 Task: Create a Board called Board0000000001 in Workspace WS0000000001 in Trello with Visibility as Workspace. Create a Board called Board0000000002 in Workspace WS0000000001 in Trello with Visibility as Private. Create a Board called Board0000000003 in Workspace WS0000000001 in Trello with Visibility as Public. Create Card Card0000000001 in Board Board0000000001 in Workspace WS0000000001 in Trello. Create Card Card0000000002 in Board Board0000000001 in Workspace WS0000000001 in Trello
Action: Mouse moved to (518, 115)
Screenshot: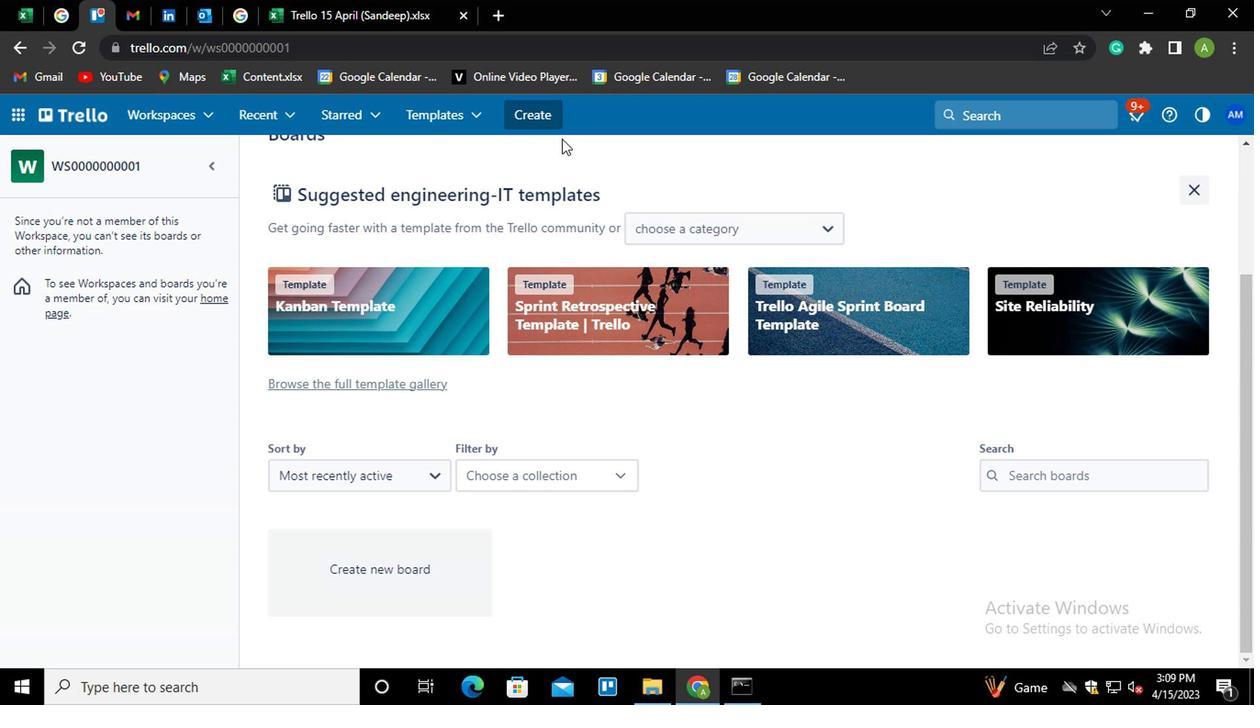 
Action: Mouse pressed left at (518, 115)
Screenshot: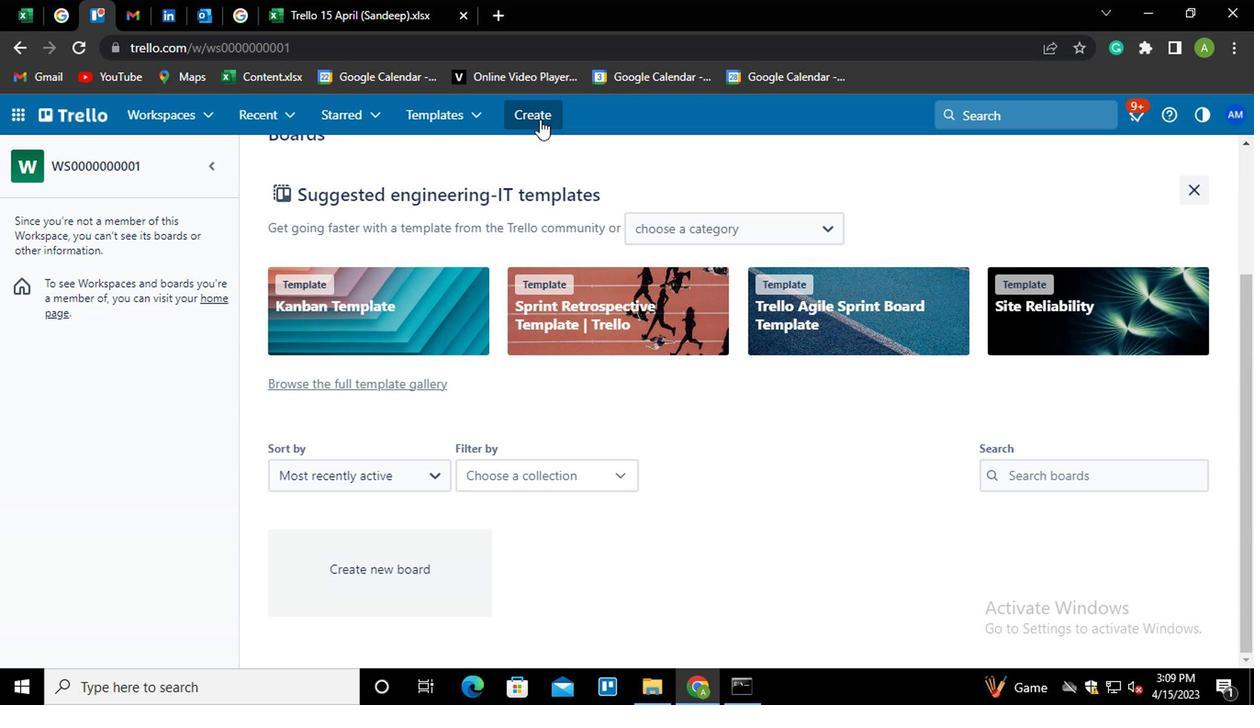 
Action: Mouse moved to (553, 180)
Screenshot: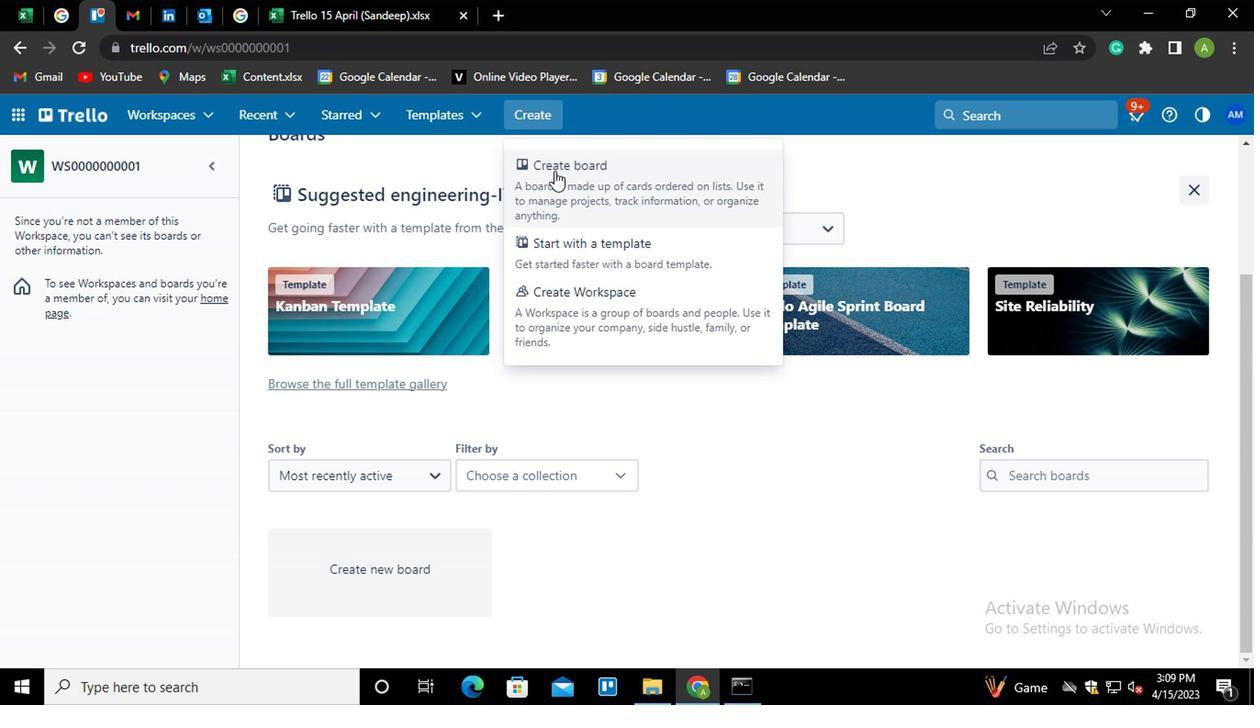 
Action: Mouse pressed left at (553, 180)
Screenshot: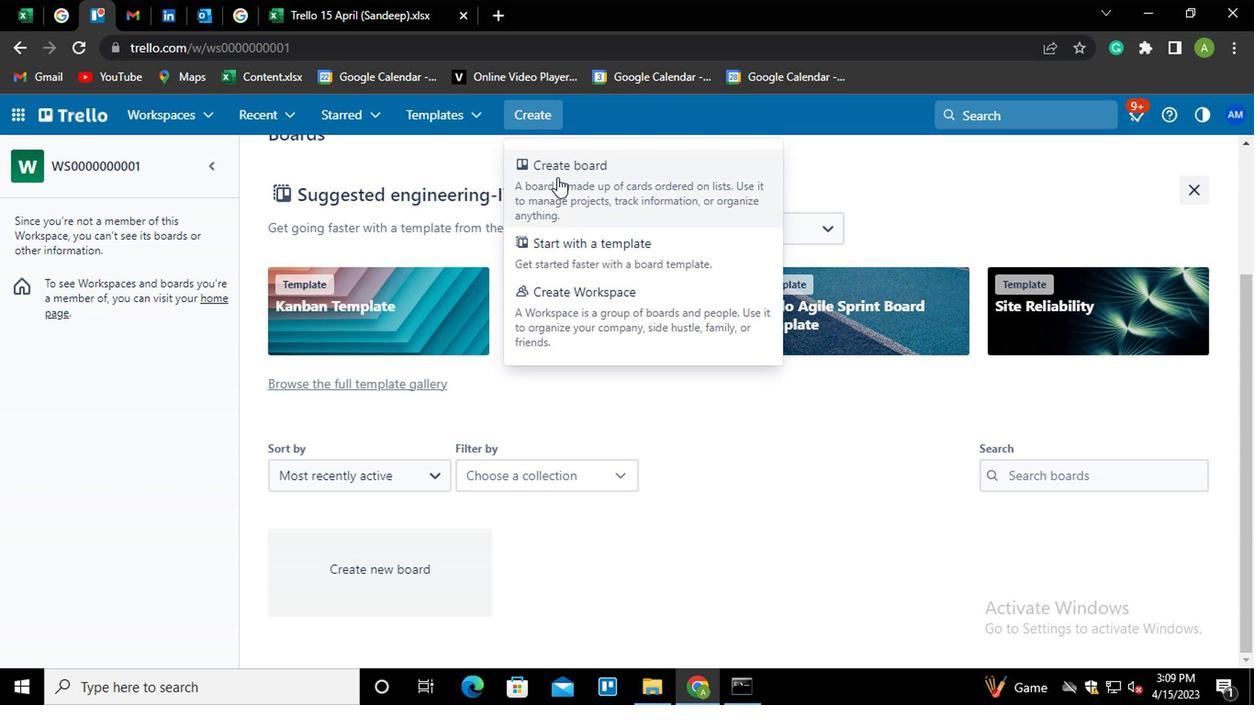 
Action: Key pressed <Key.shift>BOARD0000000001
Screenshot: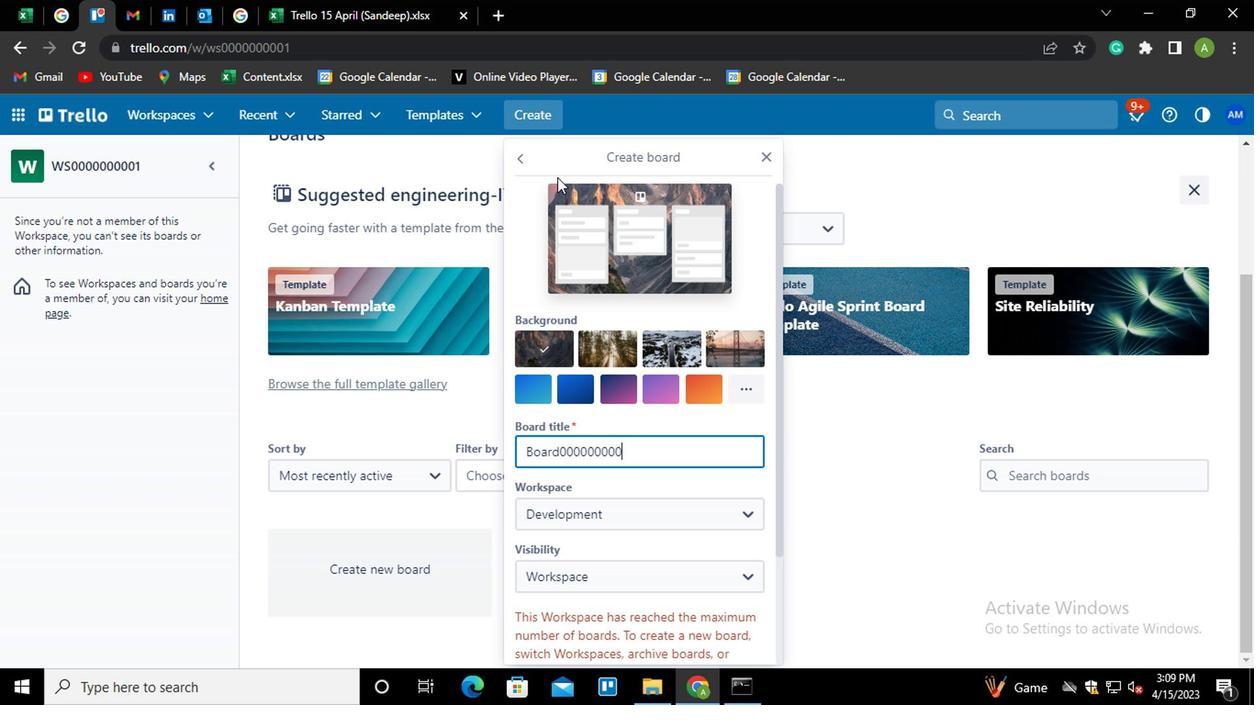 
Action: Mouse moved to (575, 512)
Screenshot: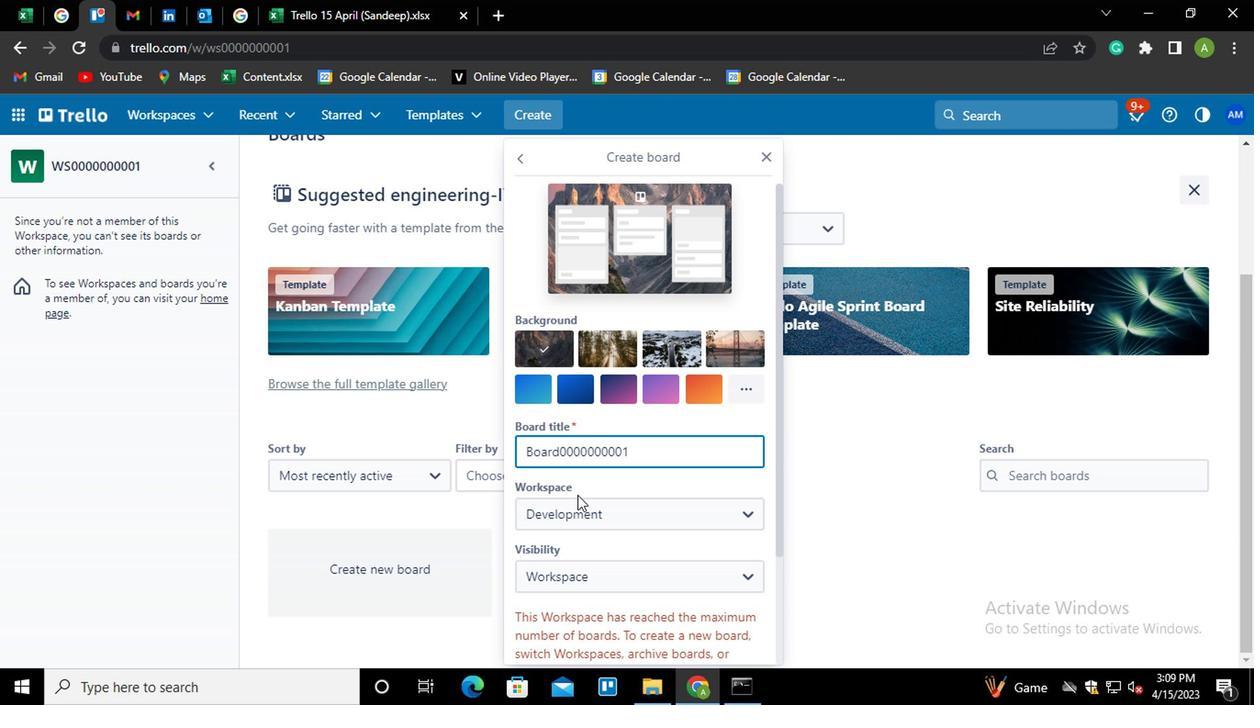 
Action: Mouse pressed left at (575, 512)
Screenshot: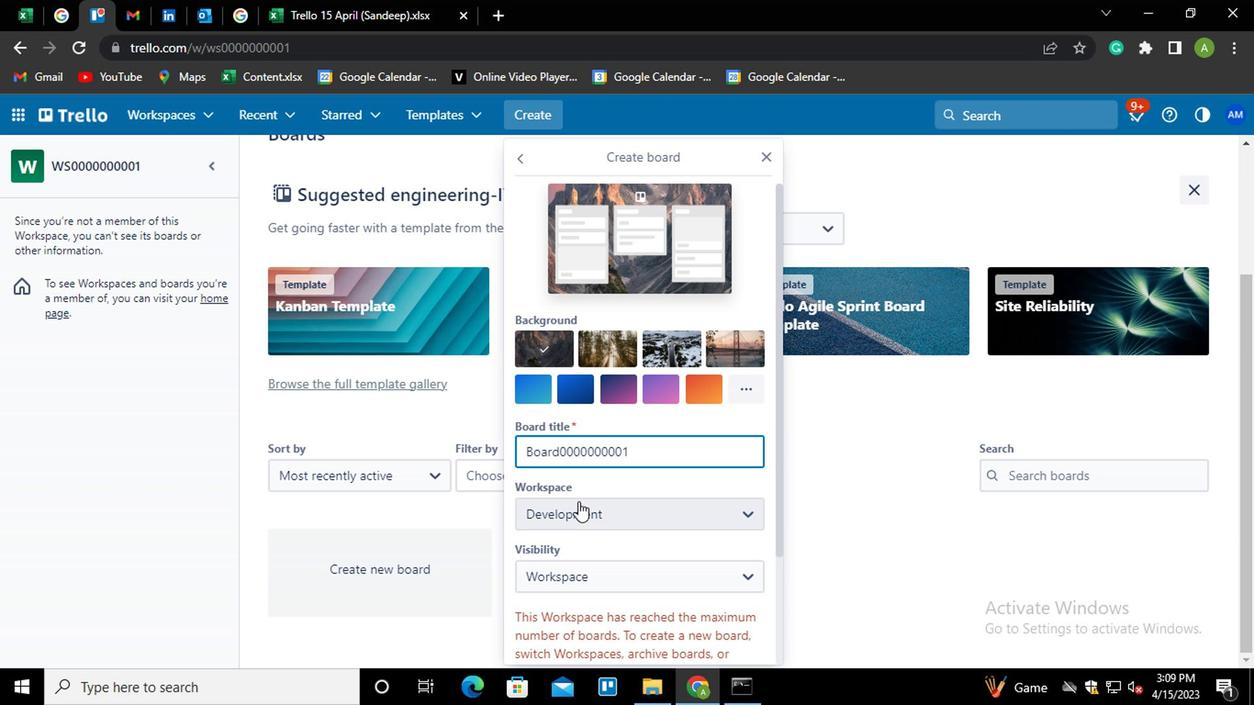 
Action: Mouse moved to (599, 592)
Screenshot: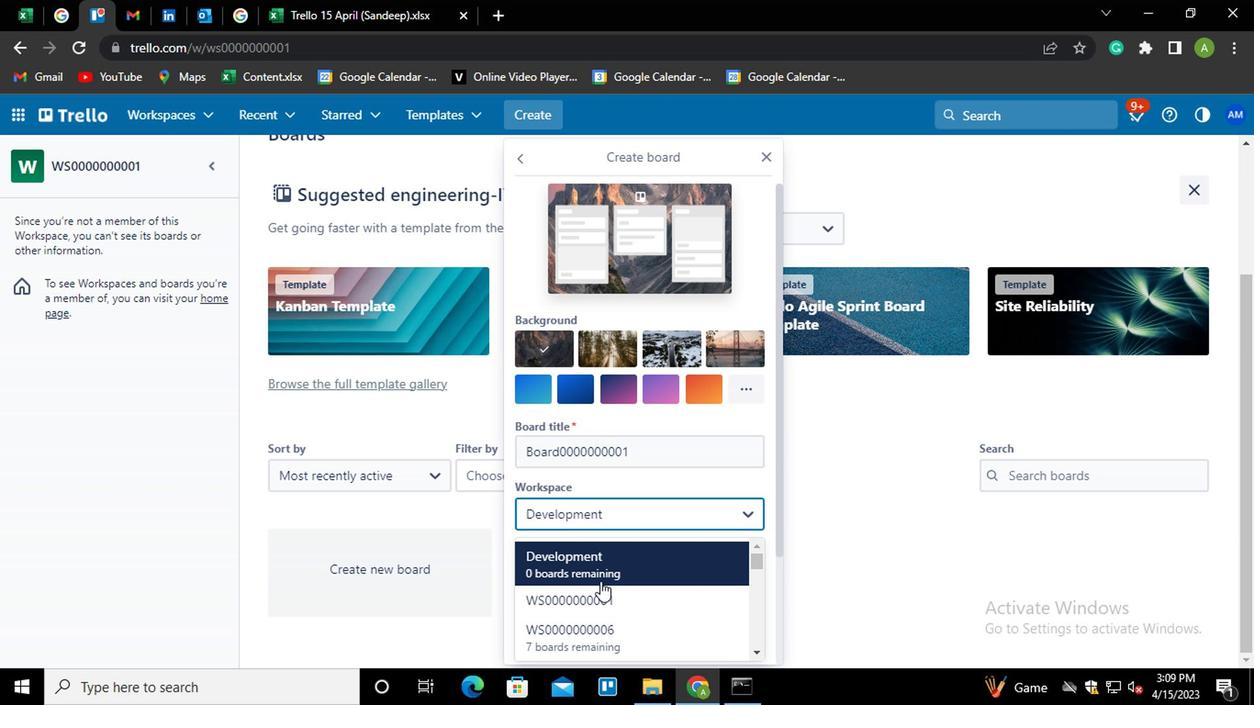 
Action: Mouse scrolled (599, 590) with delta (0, -1)
Screenshot: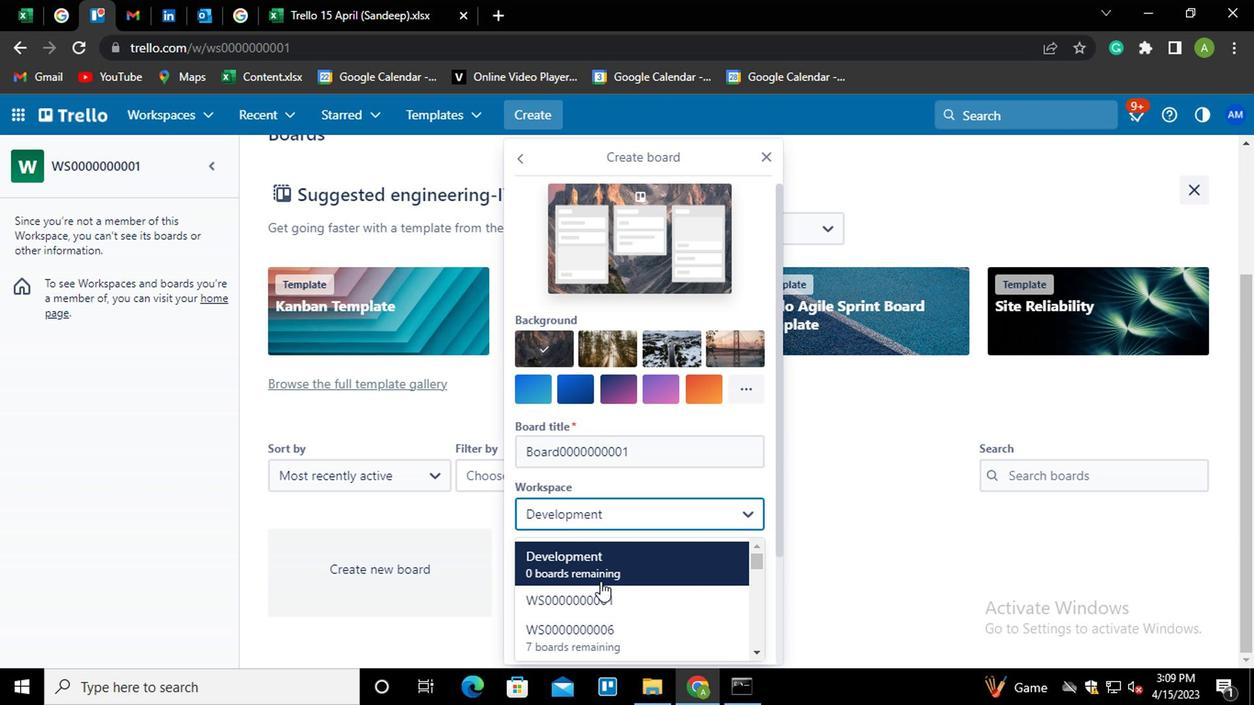 
Action: Mouse moved to (604, 558)
Screenshot: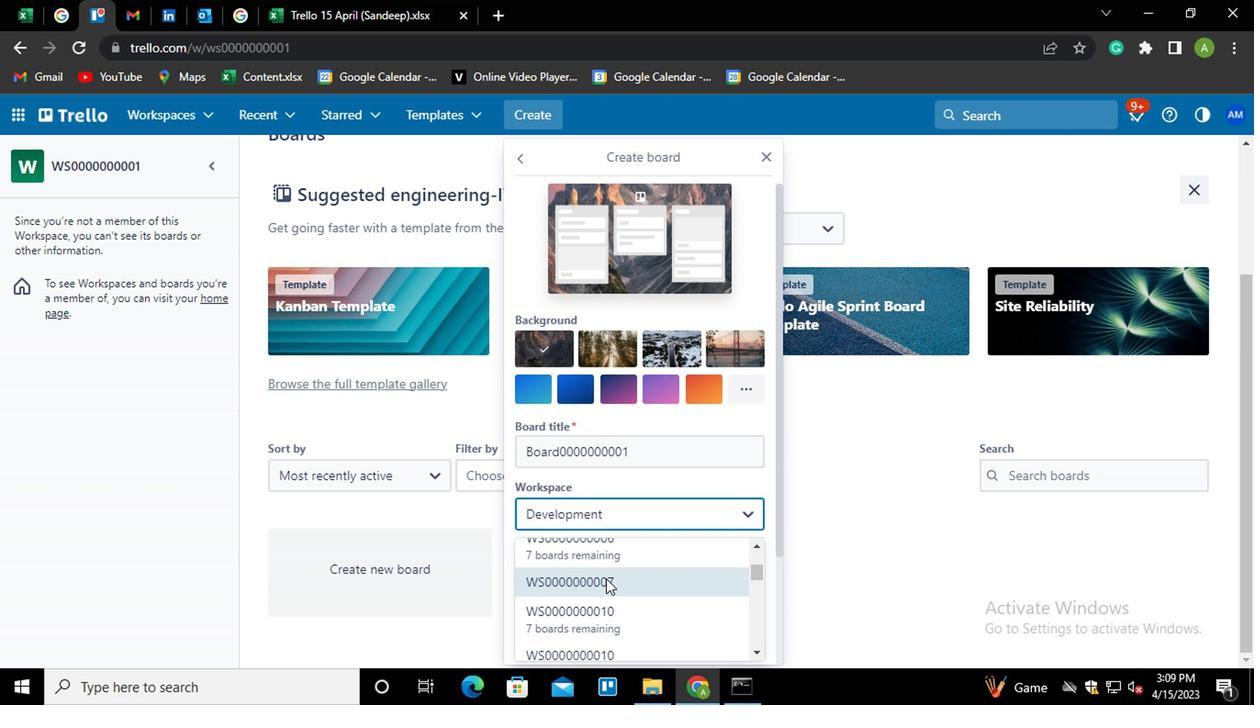 
Action: Mouse scrolled (604, 560) with delta (0, 1)
Screenshot: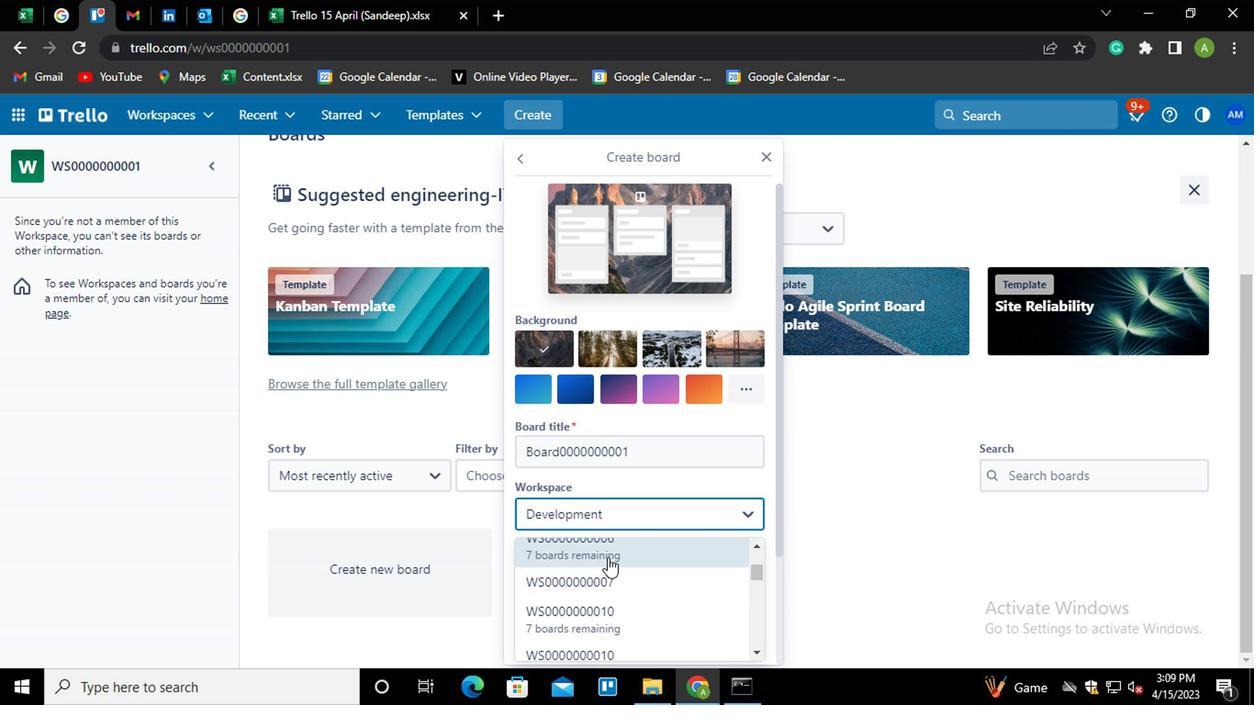 
Action: Mouse moved to (605, 597)
Screenshot: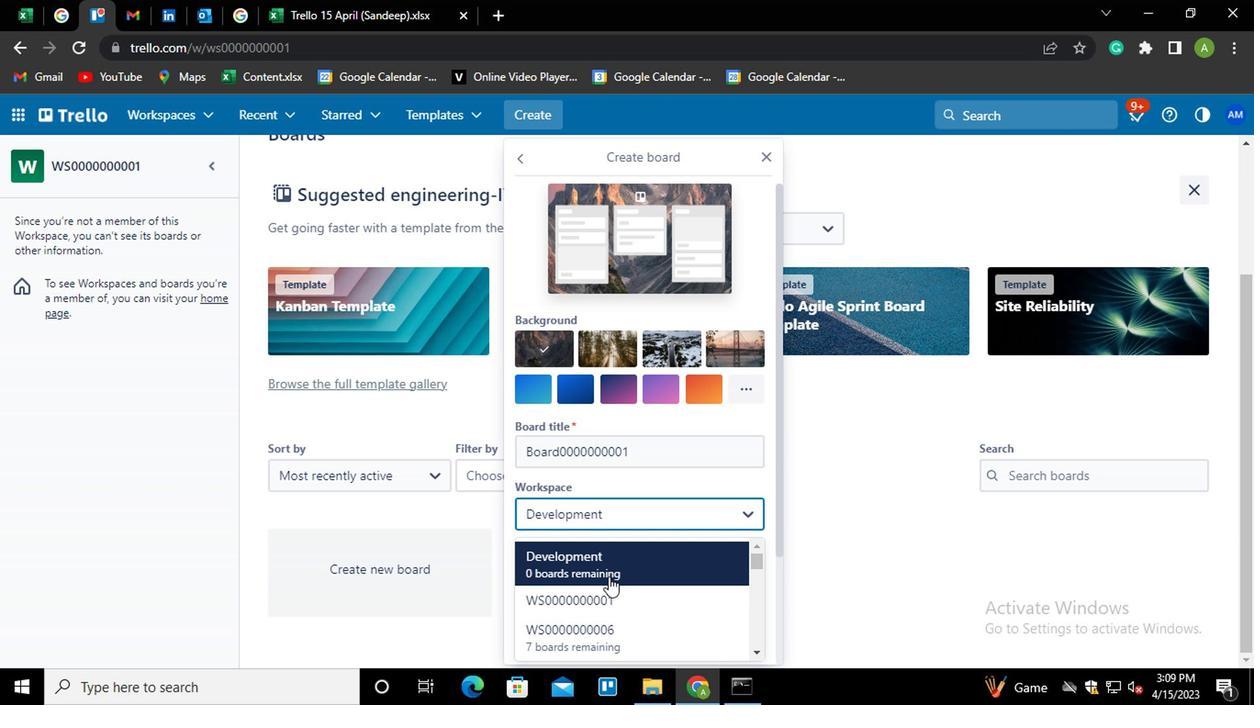 
Action: Mouse pressed left at (605, 597)
Screenshot: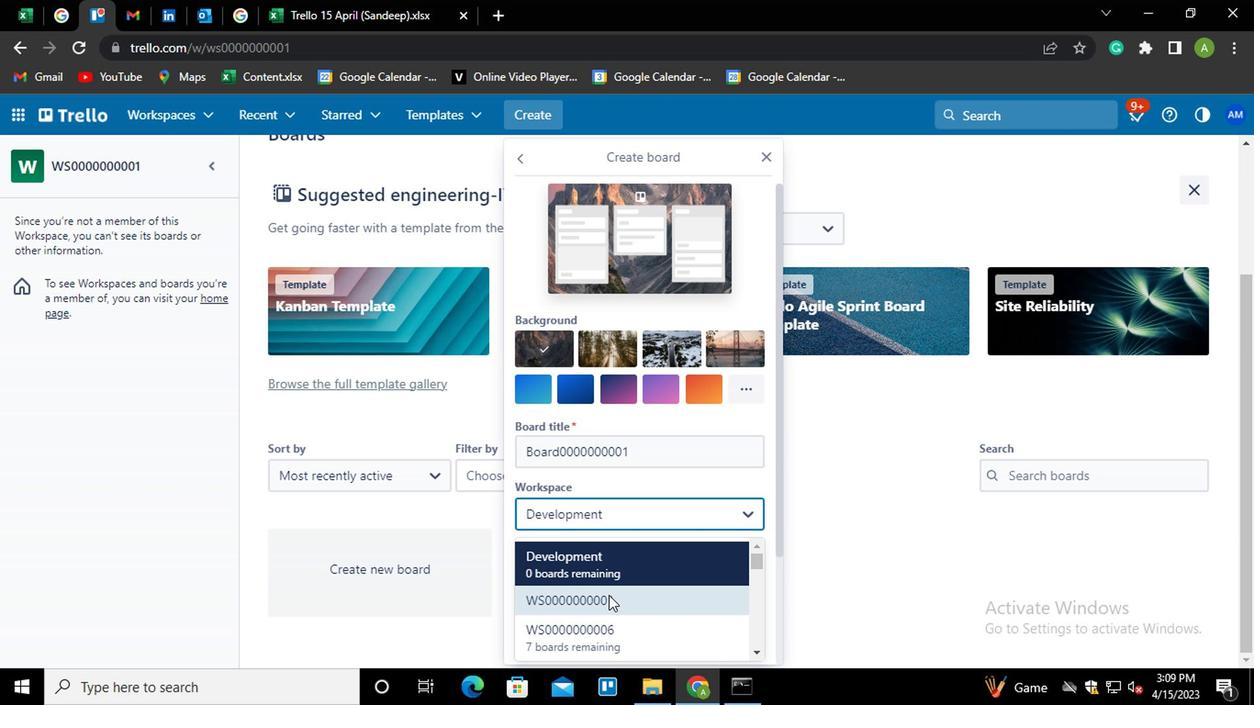 
Action: Mouse moved to (607, 621)
Screenshot: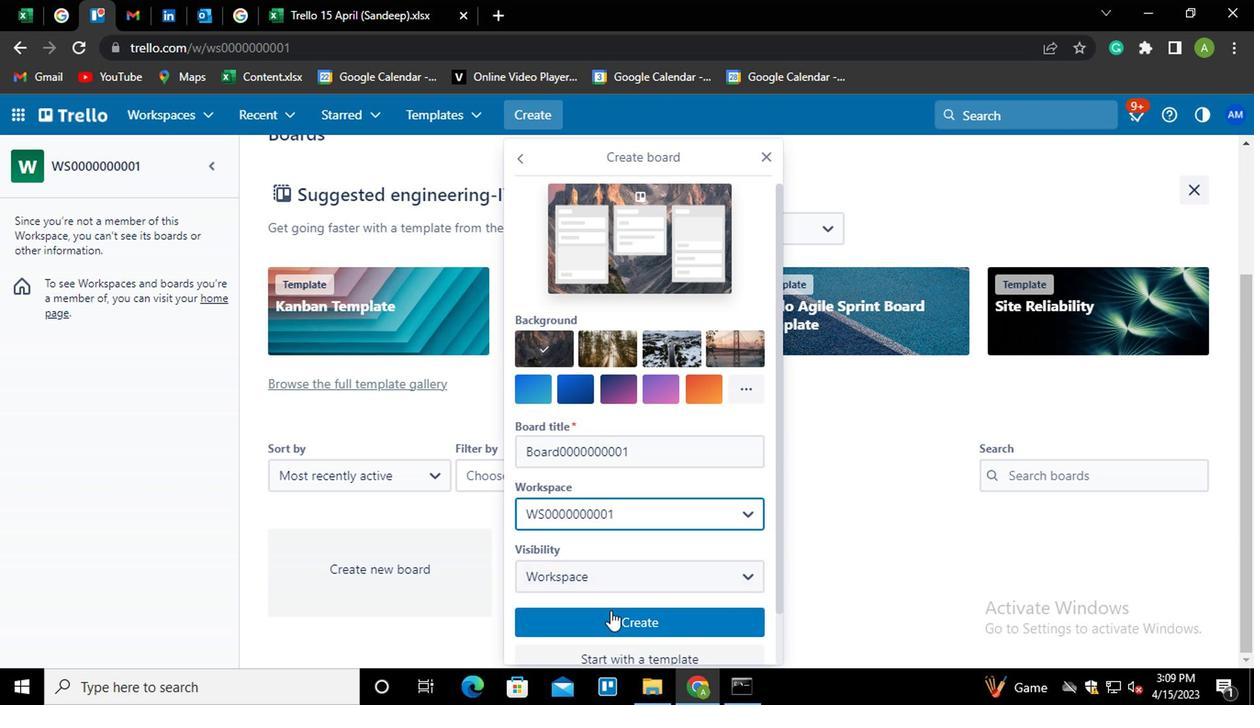 
Action: Mouse pressed left at (607, 621)
Screenshot: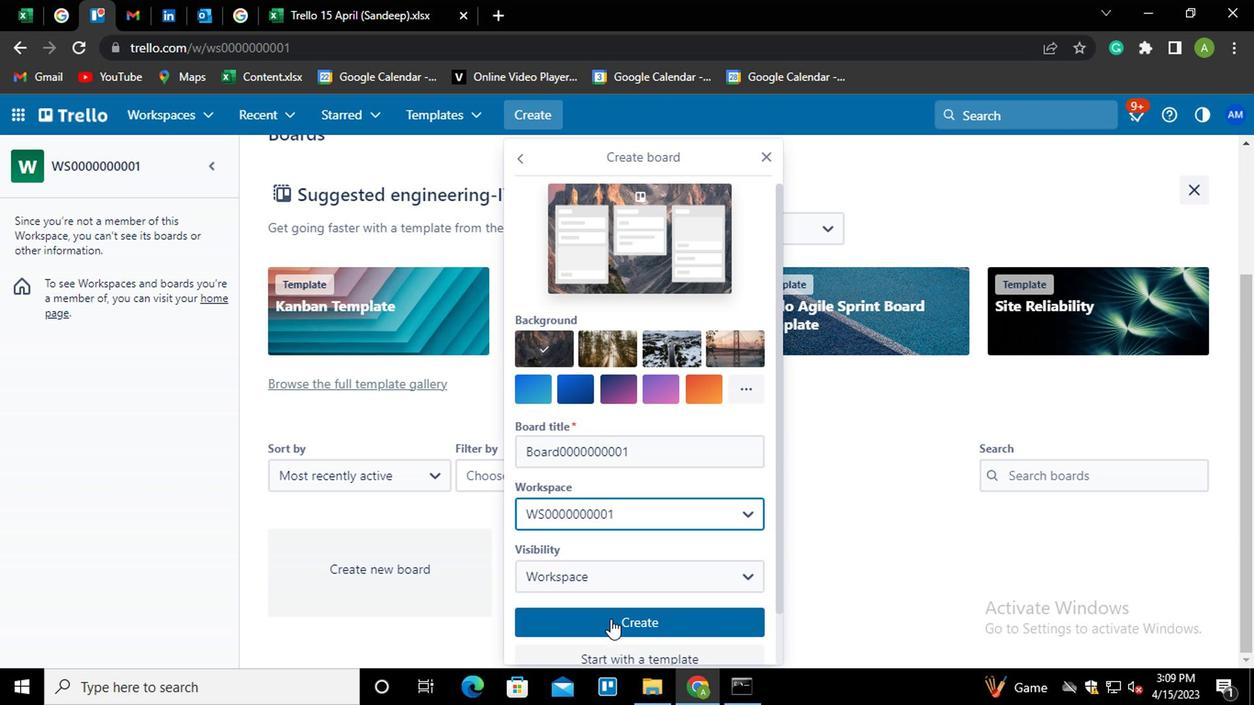 
Action: Mouse moved to (525, 111)
Screenshot: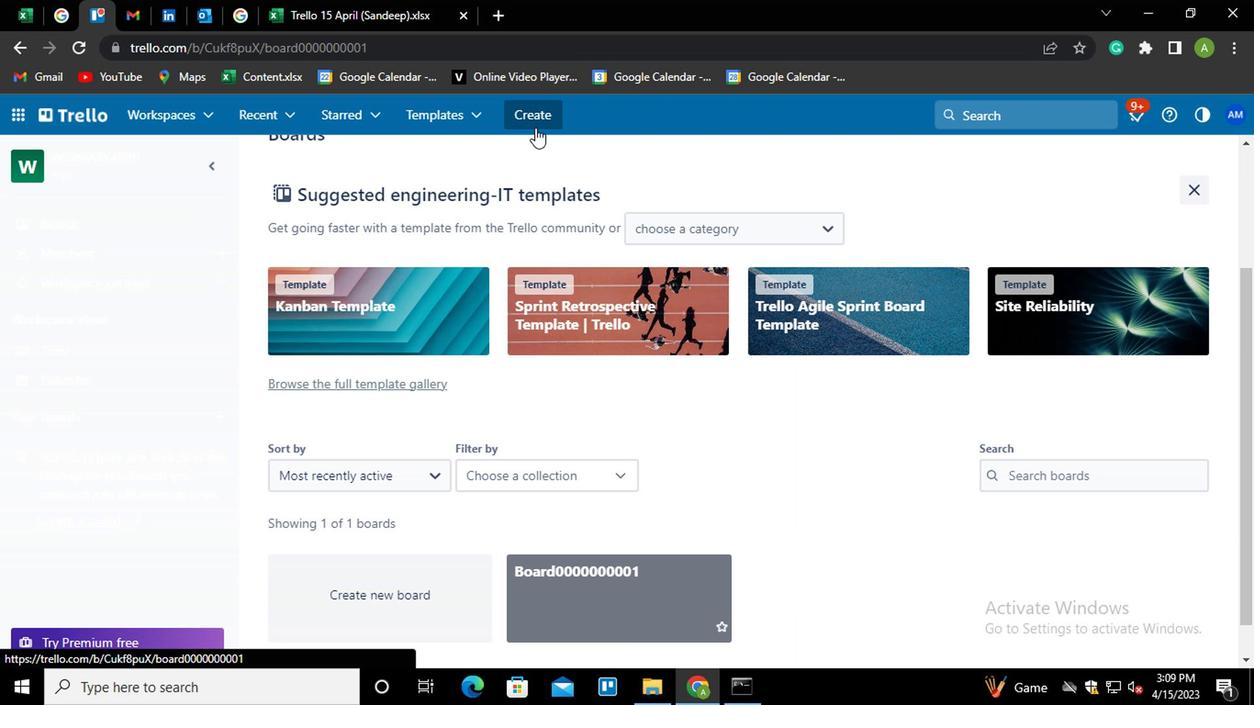 
Action: Mouse pressed left at (525, 111)
Screenshot: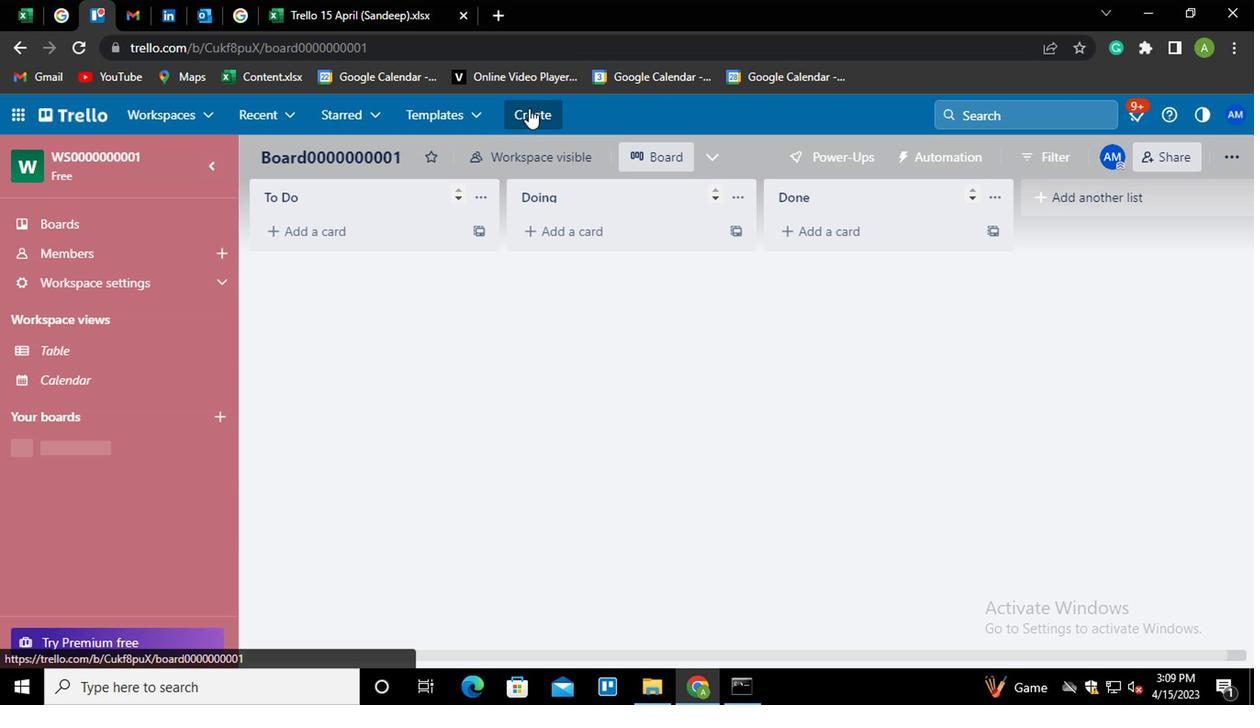 
Action: Mouse moved to (553, 186)
Screenshot: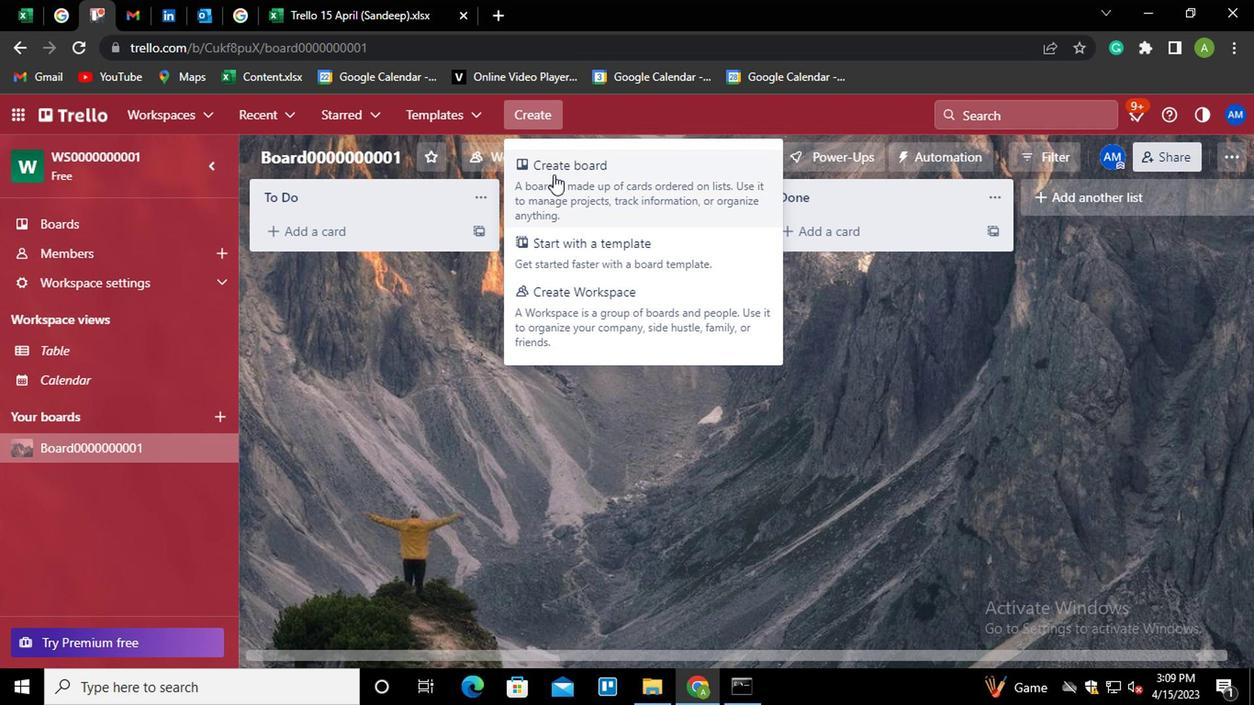 
Action: Mouse pressed left at (553, 186)
Screenshot: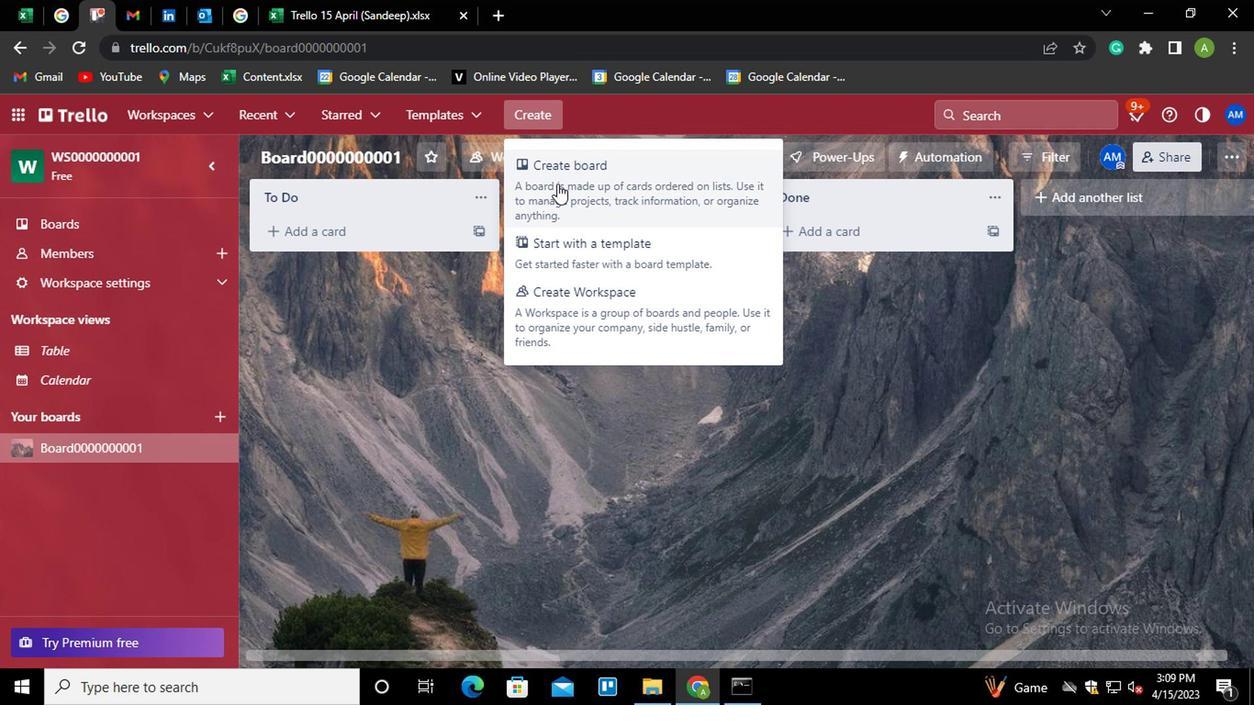 
Action: Mouse moved to (593, 450)
Screenshot: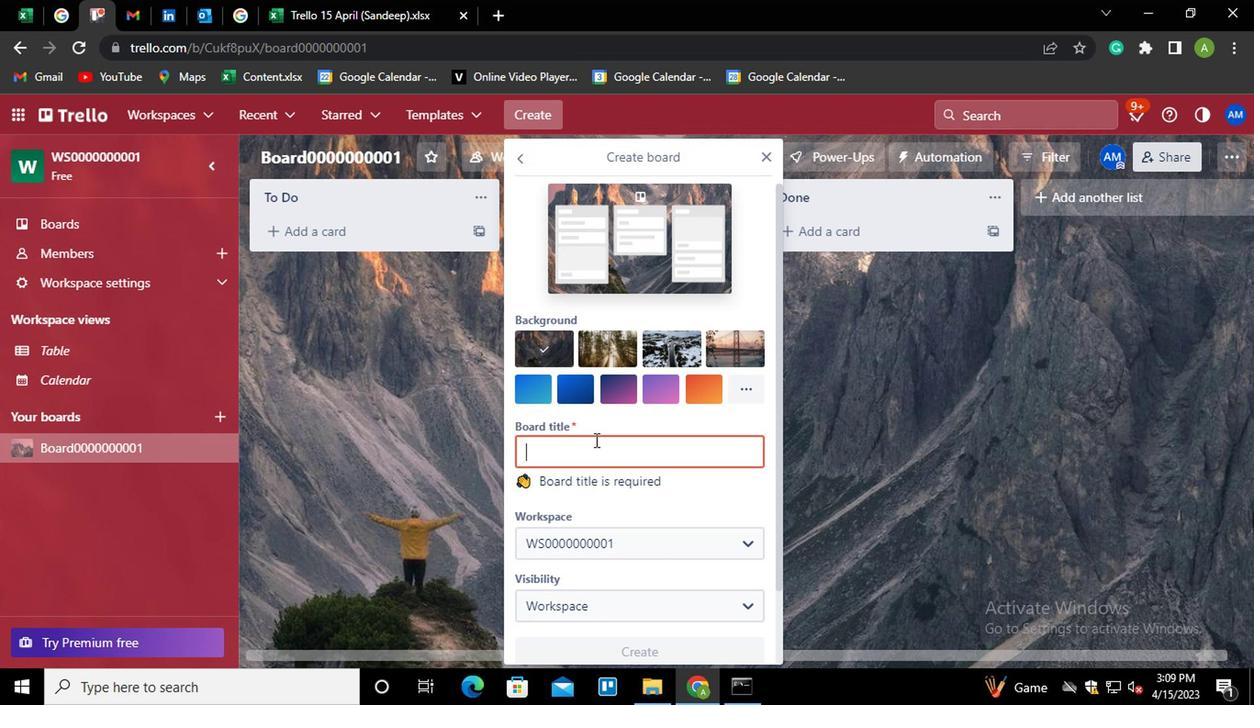 
Action: Key pressed <Key.shift>BOARD0000000002
Screenshot: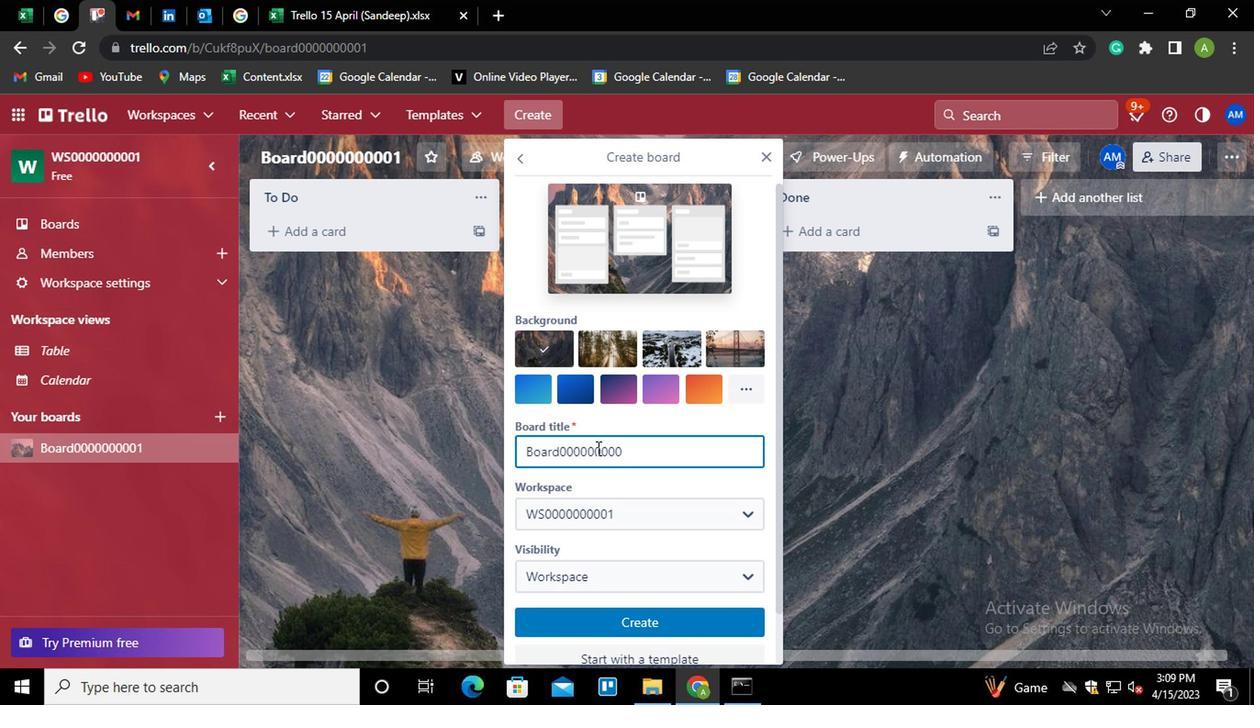 
Action: Mouse moved to (586, 577)
Screenshot: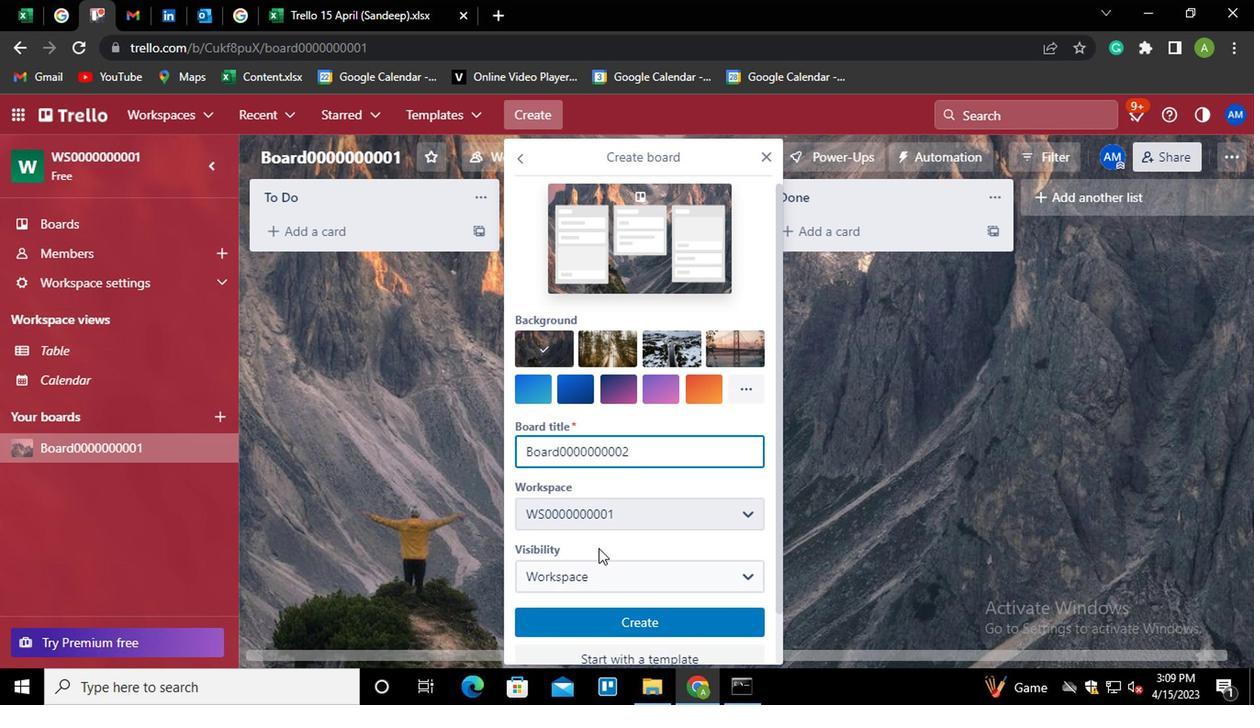 
Action: Mouse pressed left at (586, 577)
Screenshot: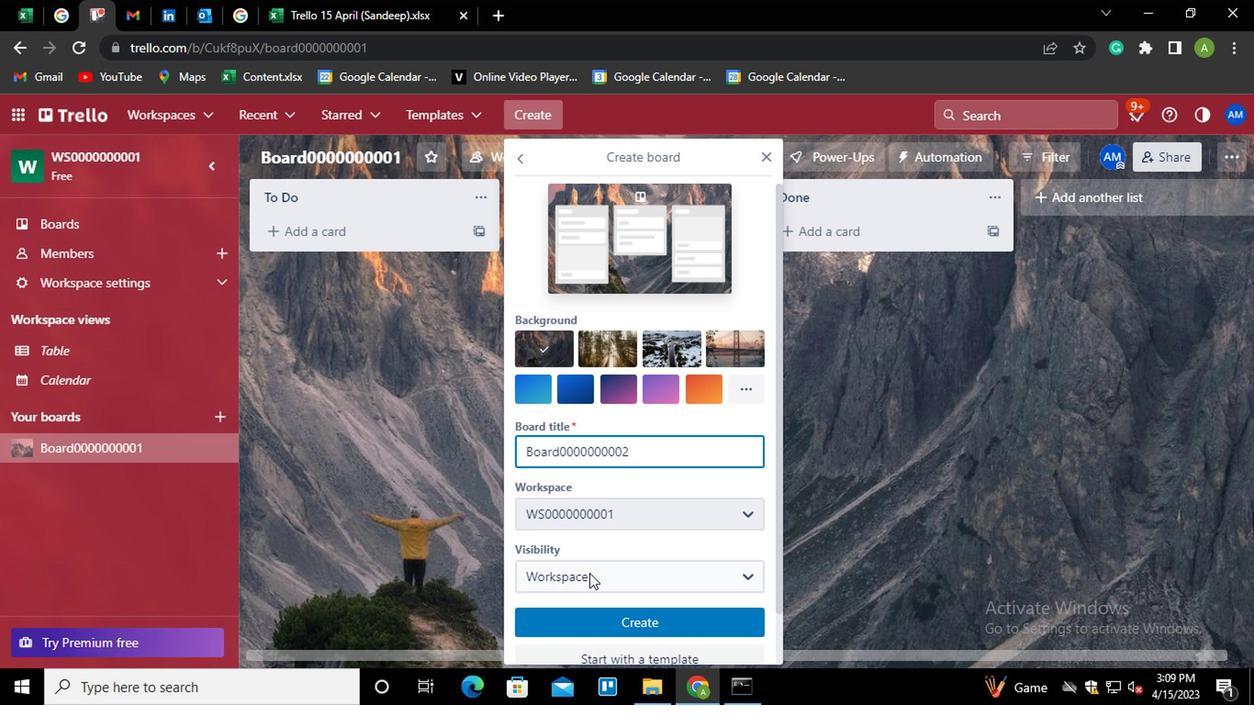 
Action: Mouse moved to (590, 399)
Screenshot: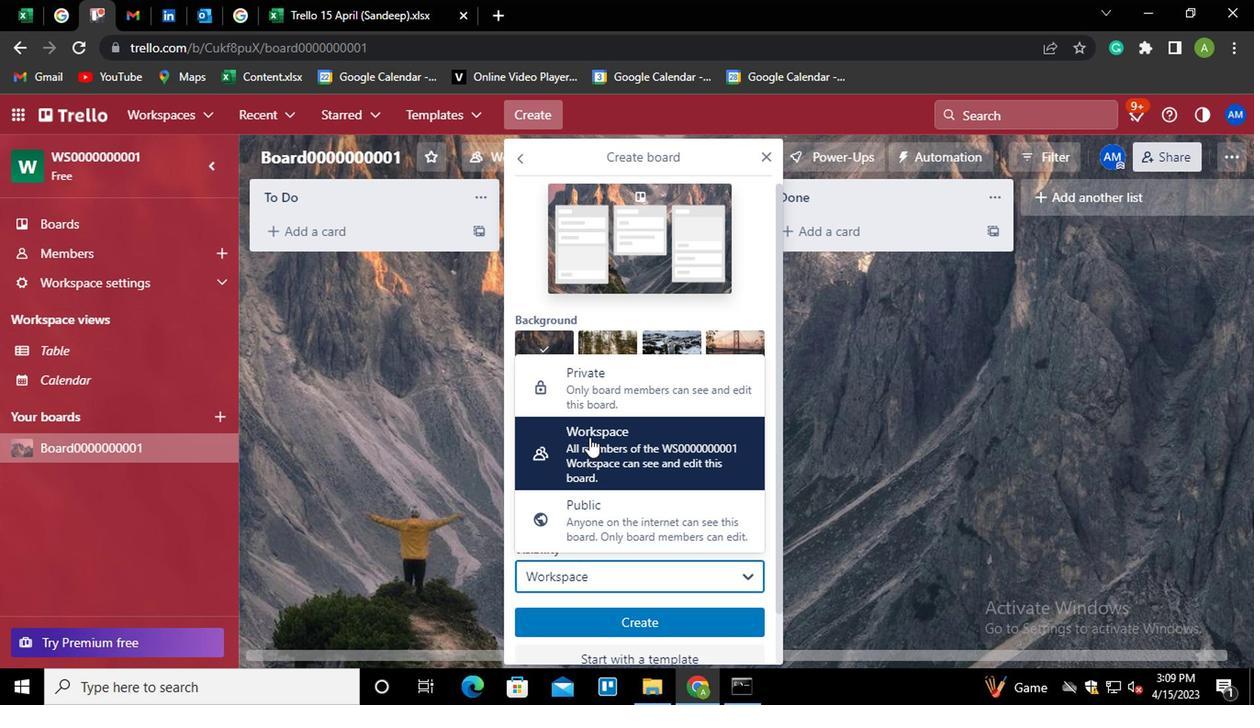 
Action: Mouse pressed left at (590, 399)
Screenshot: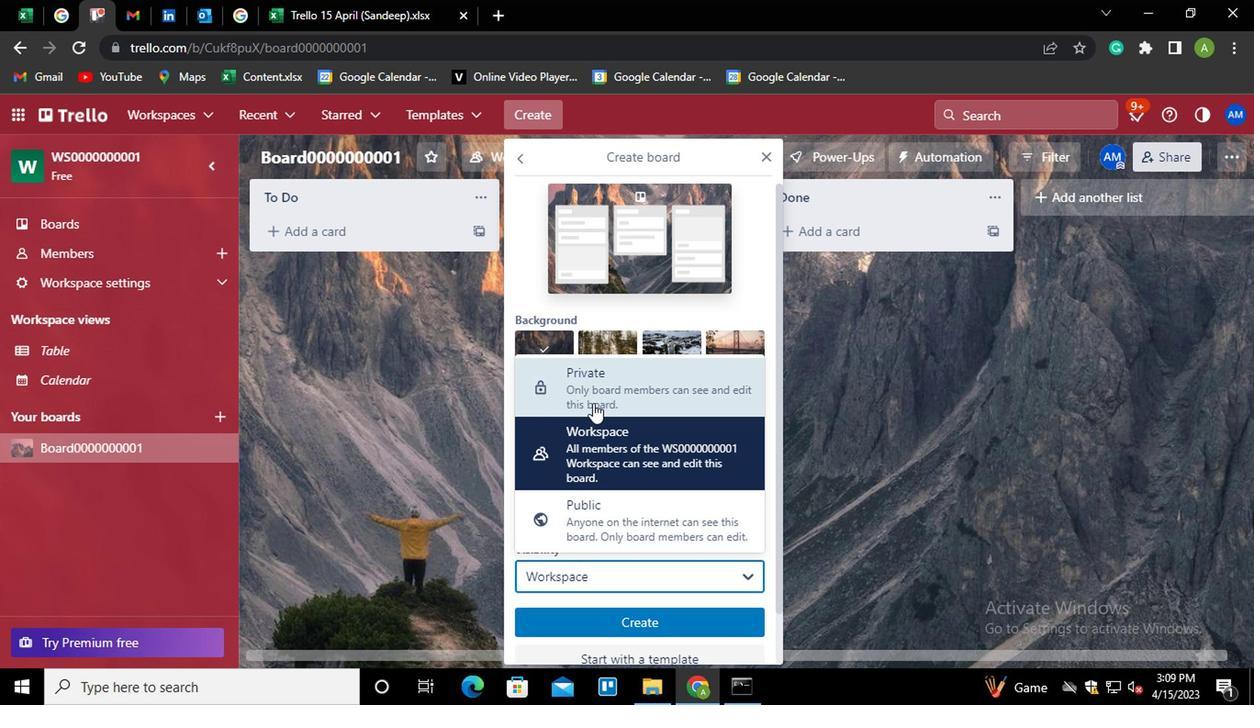 
Action: Mouse moved to (618, 629)
Screenshot: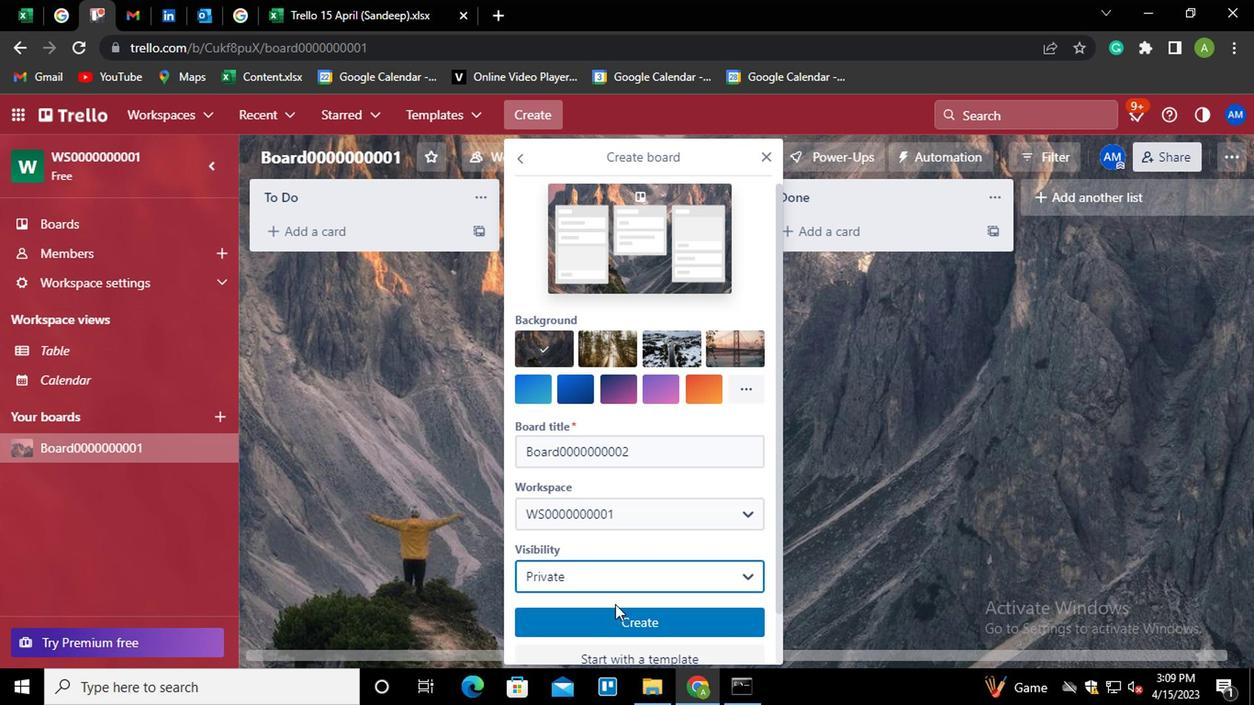 
Action: Mouse pressed left at (618, 629)
Screenshot: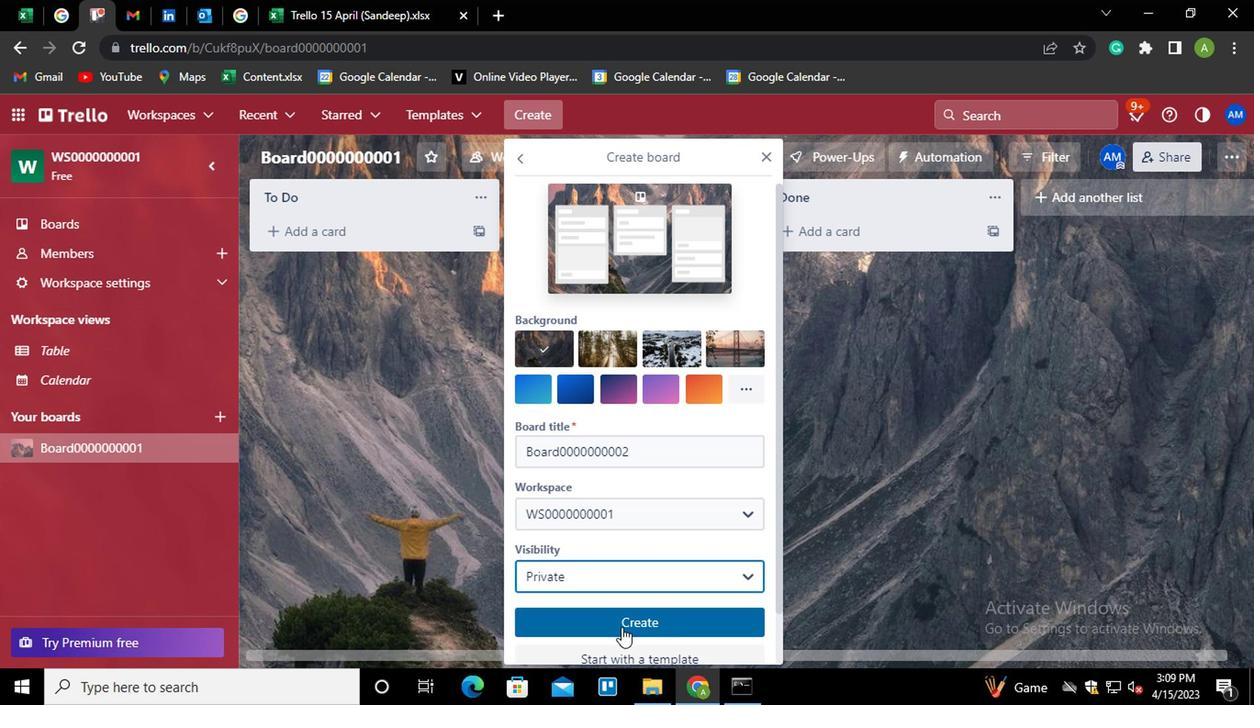 
Action: Mouse moved to (538, 116)
Screenshot: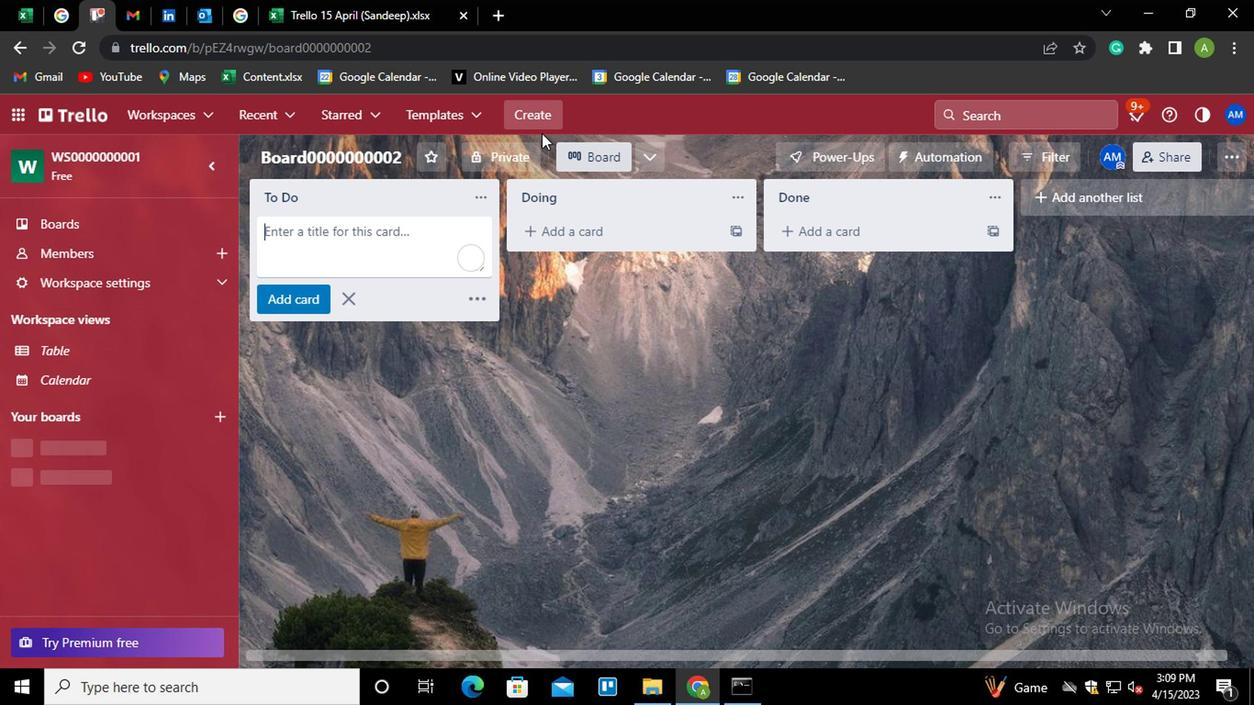 
Action: Mouse pressed left at (538, 116)
Screenshot: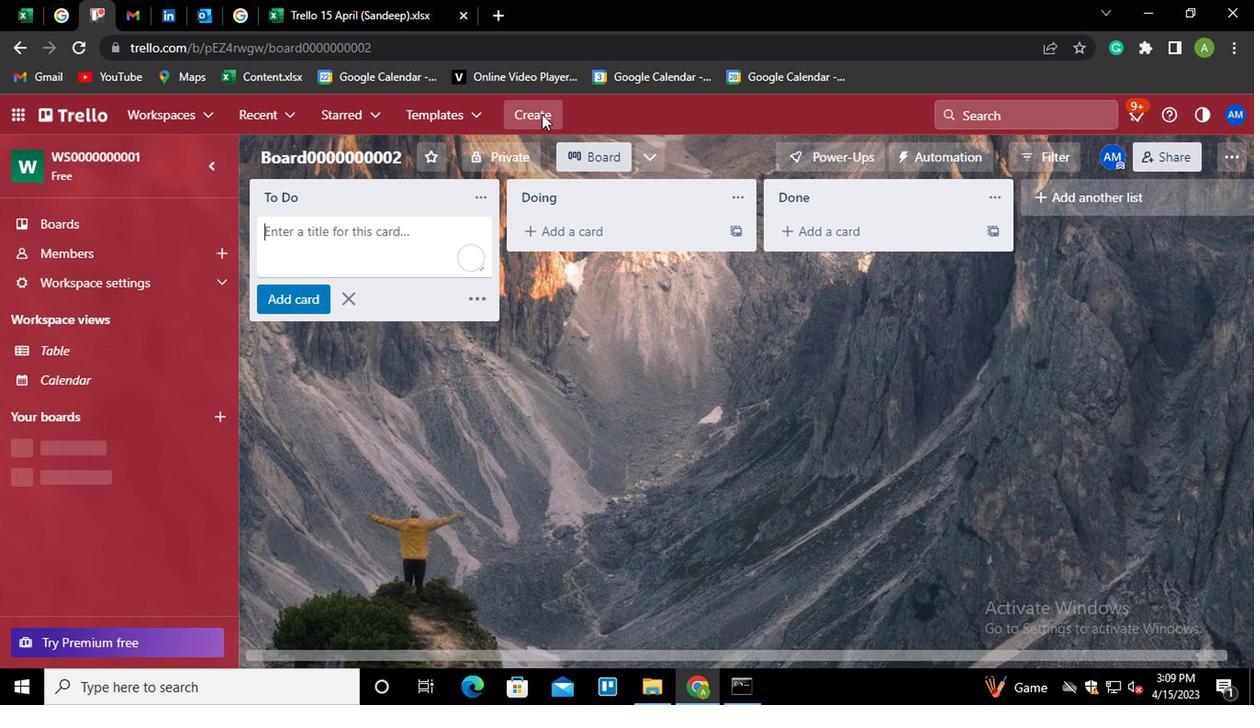 
Action: Mouse moved to (563, 178)
Screenshot: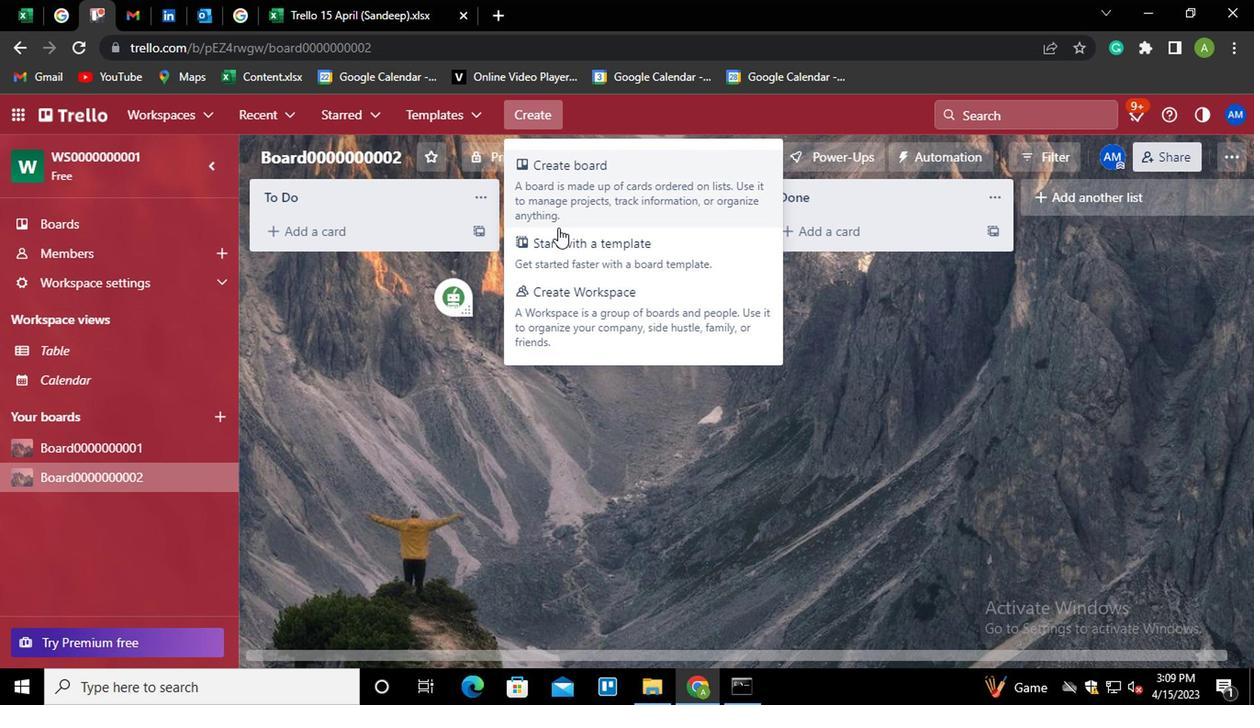 
Action: Mouse pressed left at (563, 178)
Screenshot: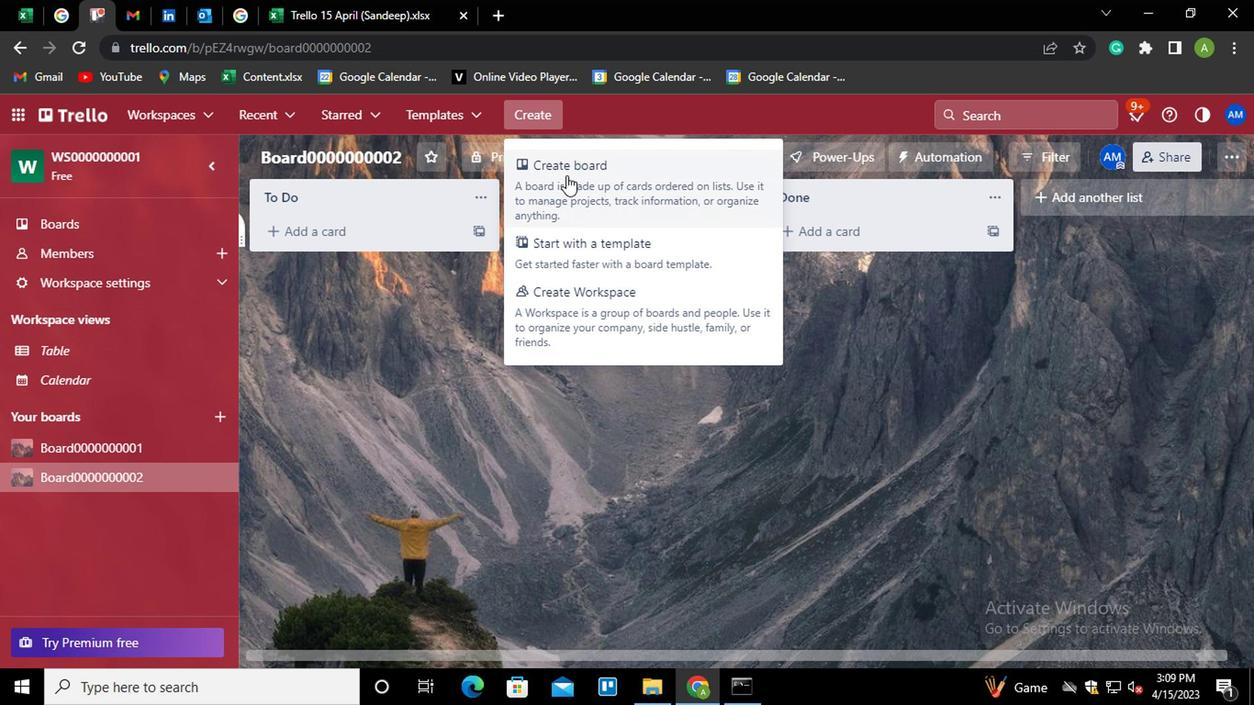 
Action: Key pressed <Key.shift>BOARD00000000
Screenshot: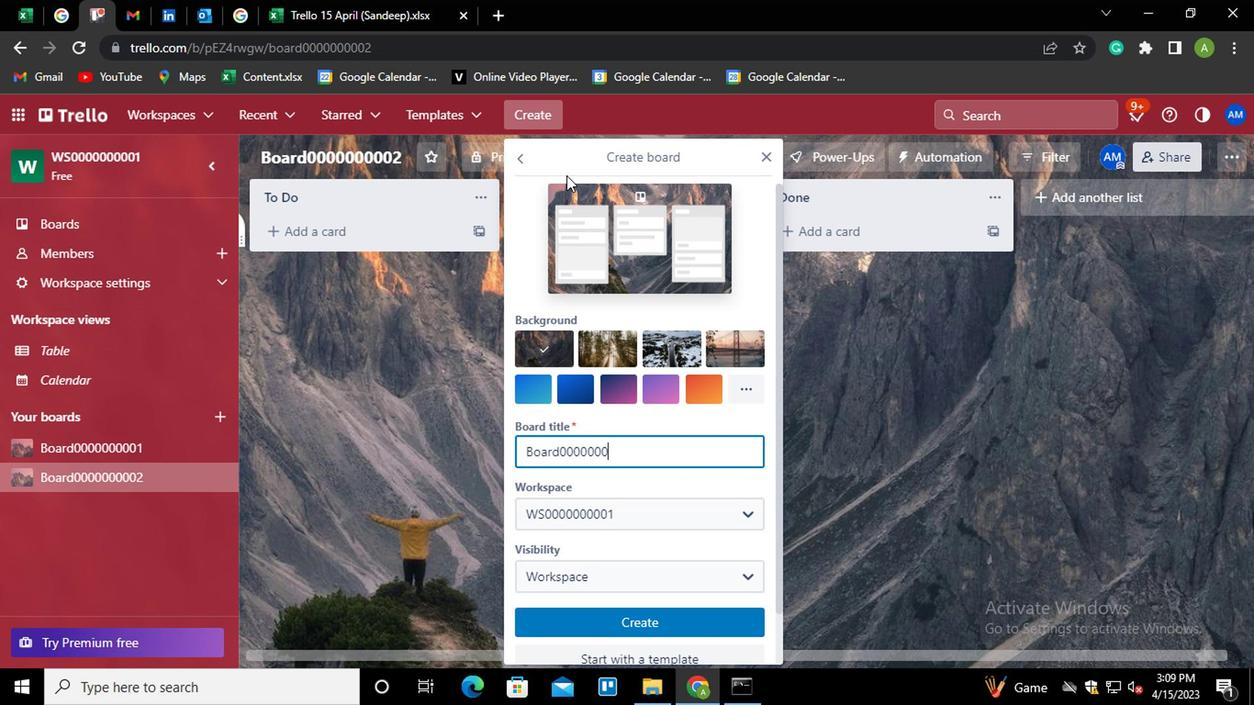 
Action: Mouse moved to (563, 178)
Screenshot: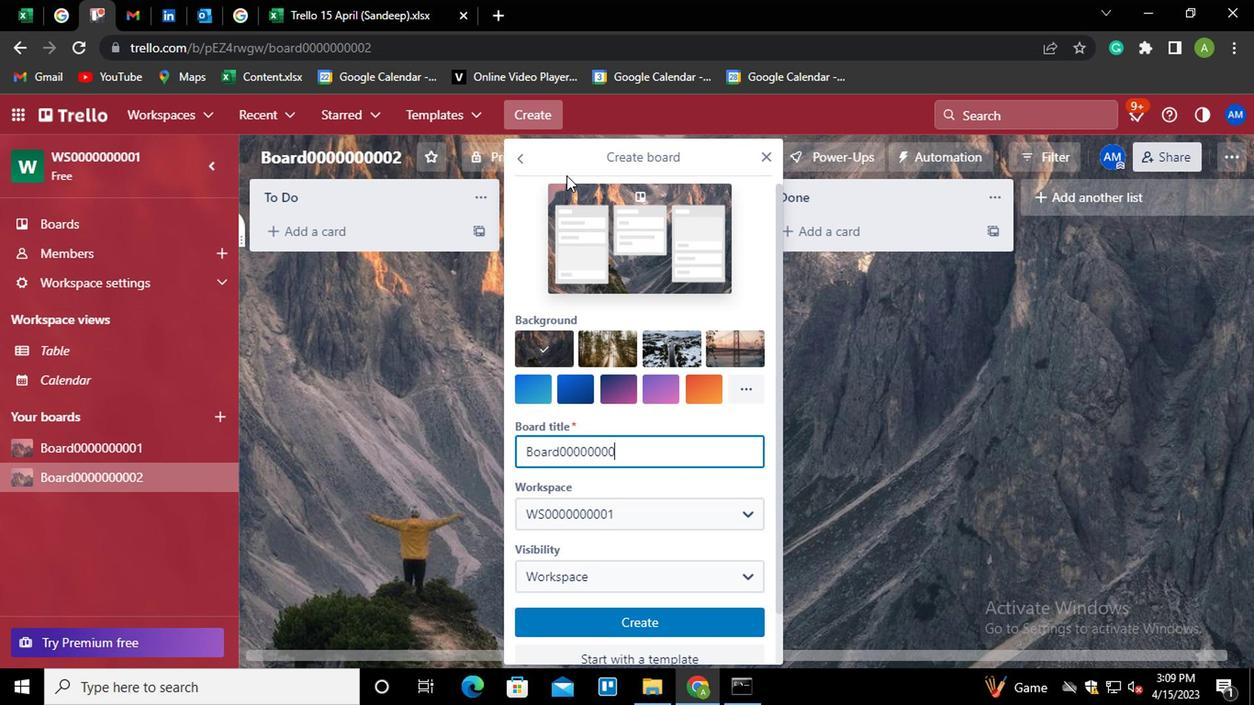 
Action: Key pressed 03
Screenshot: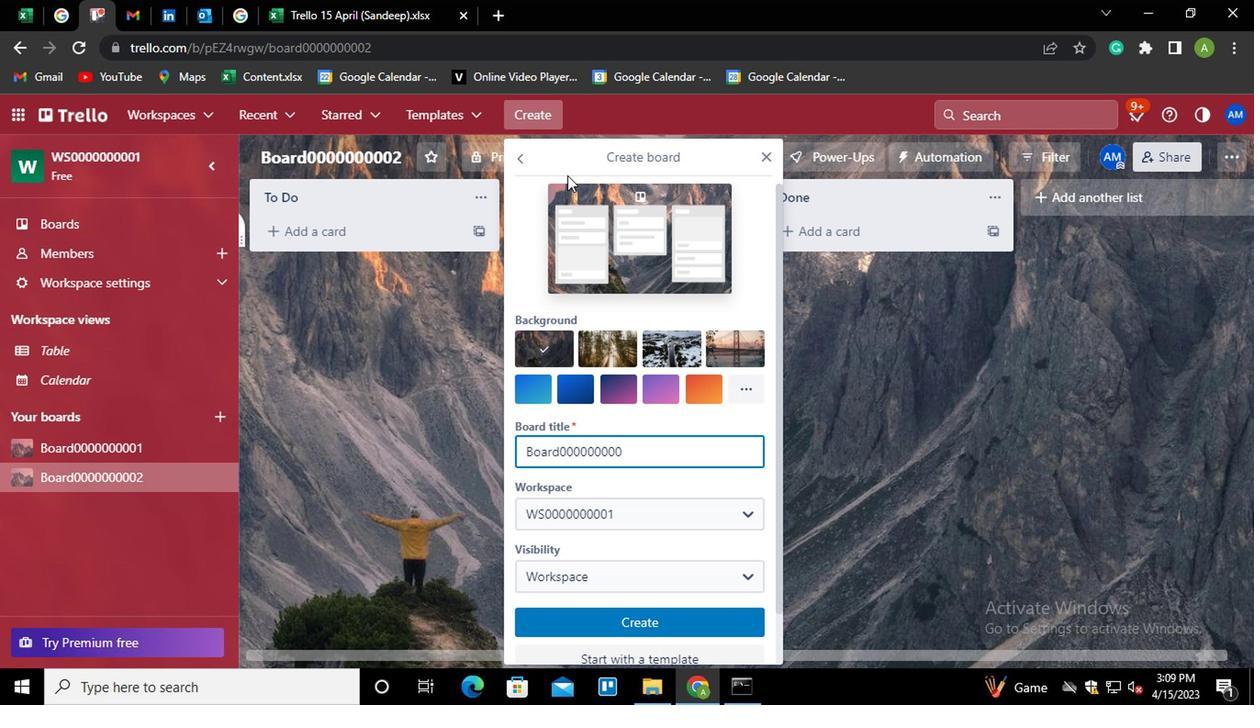 
Action: Mouse moved to (563, 590)
Screenshot: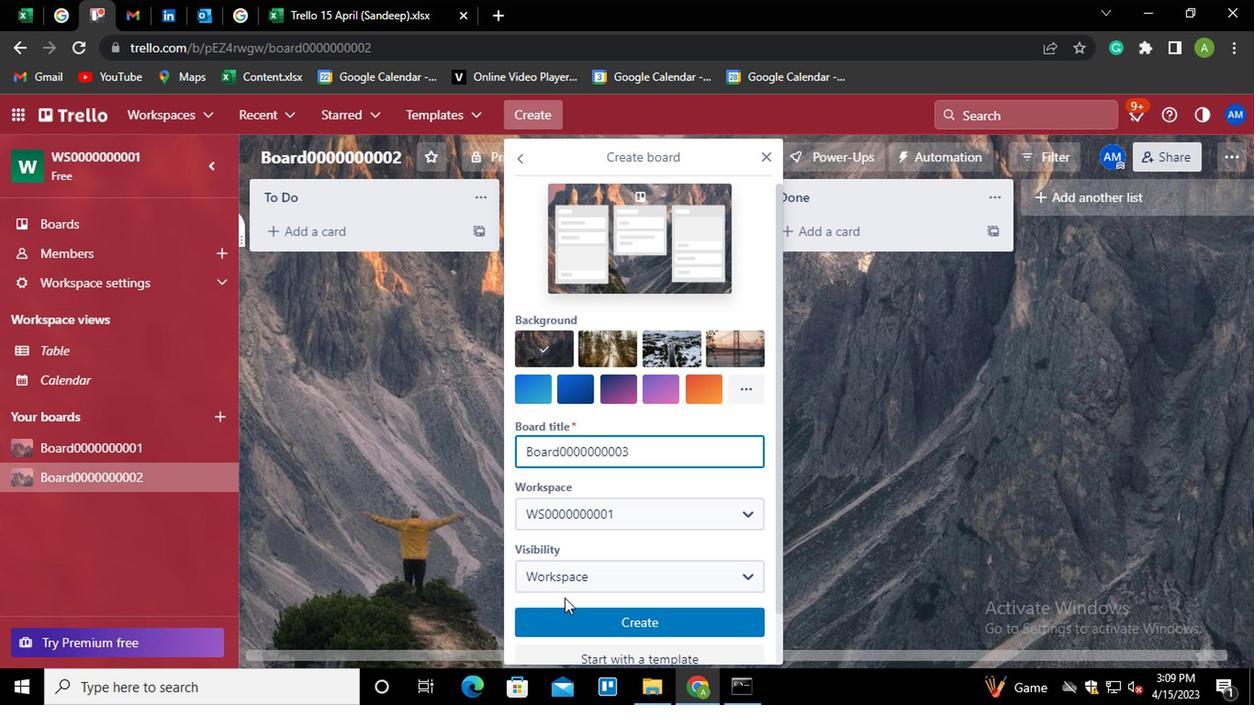 
Action: Mouse pressed left at (563, 590)
Screenshot: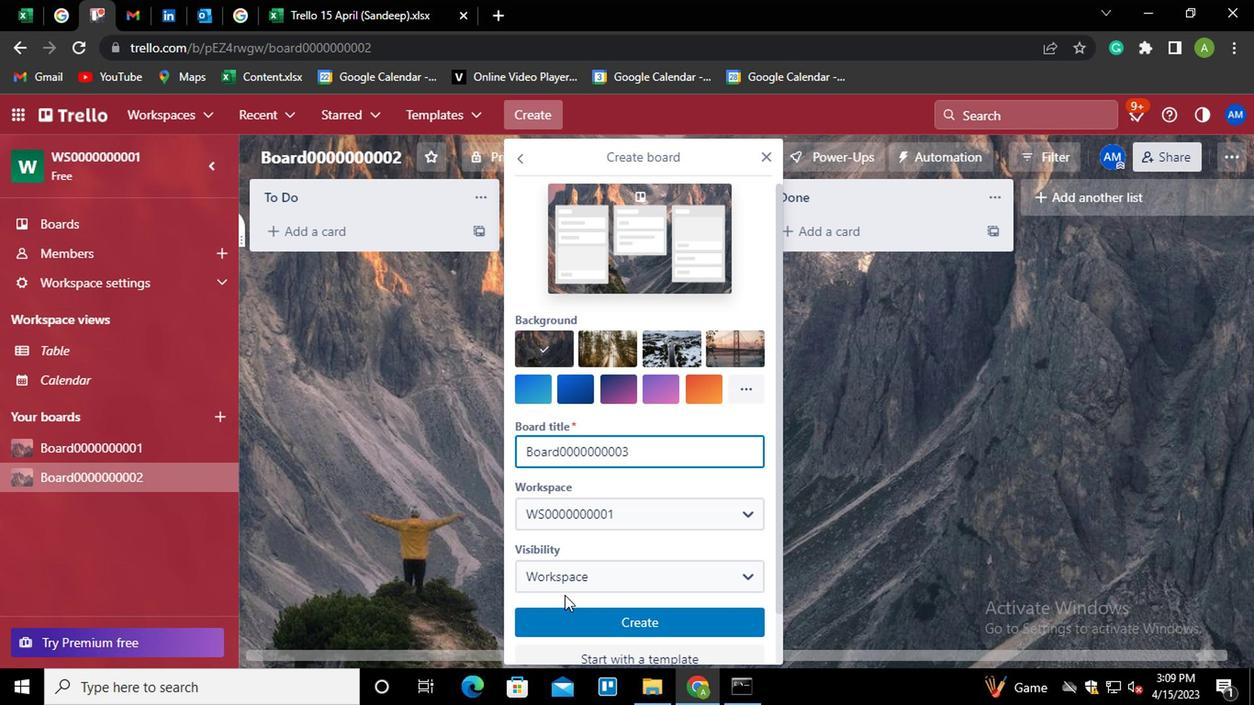 
Action: Mouse moved to (609, 510)
Screenshot: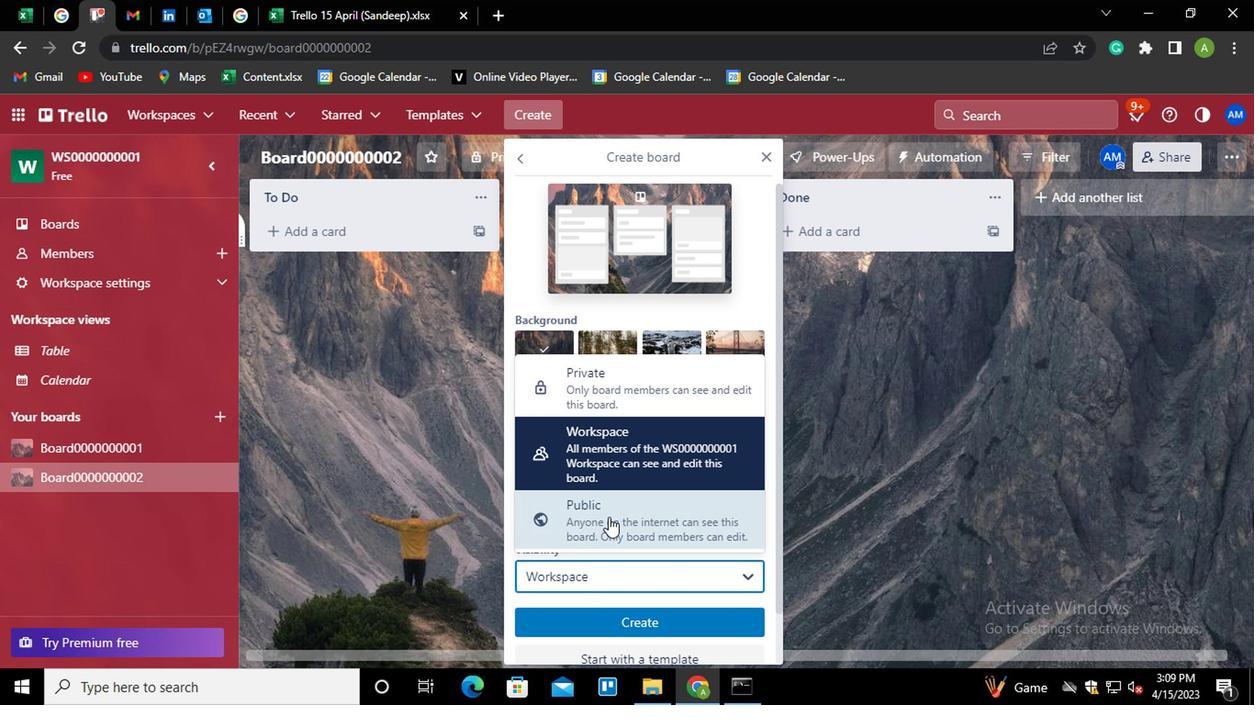 
Action: Mouse pressed left at (609, 510)
Screenshot: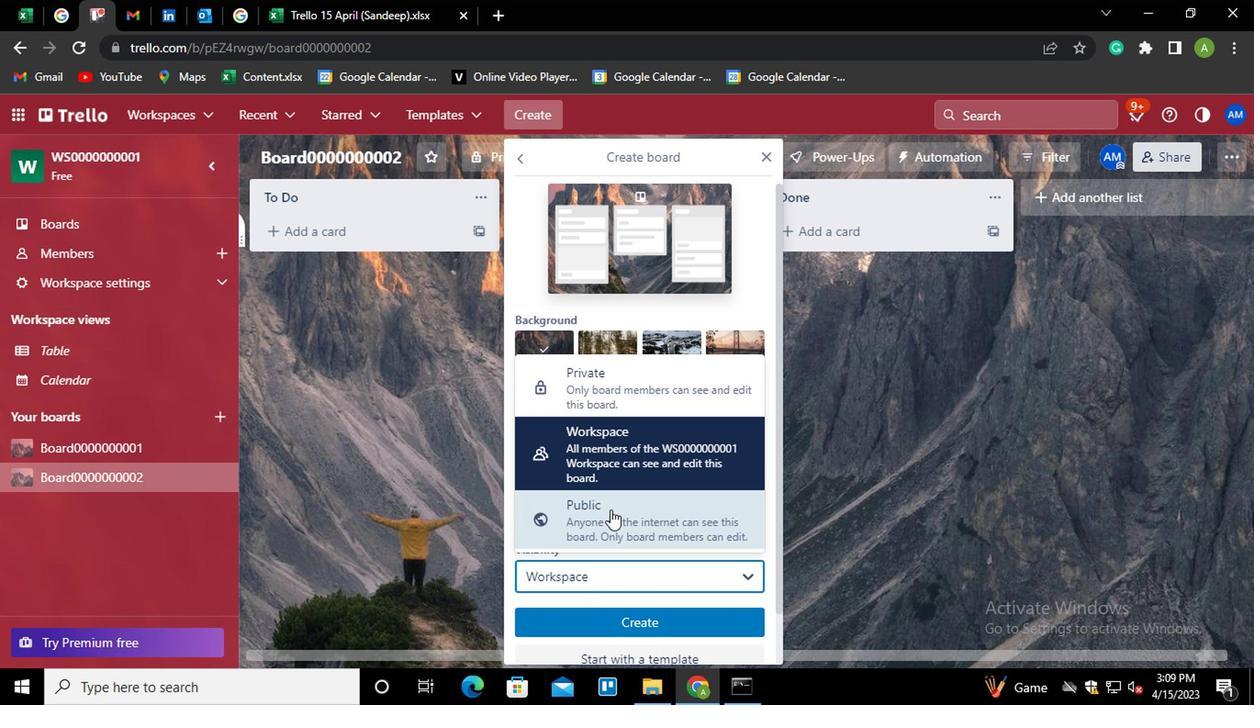 
Action: Mouse moved to (626, 517)
Screenshot: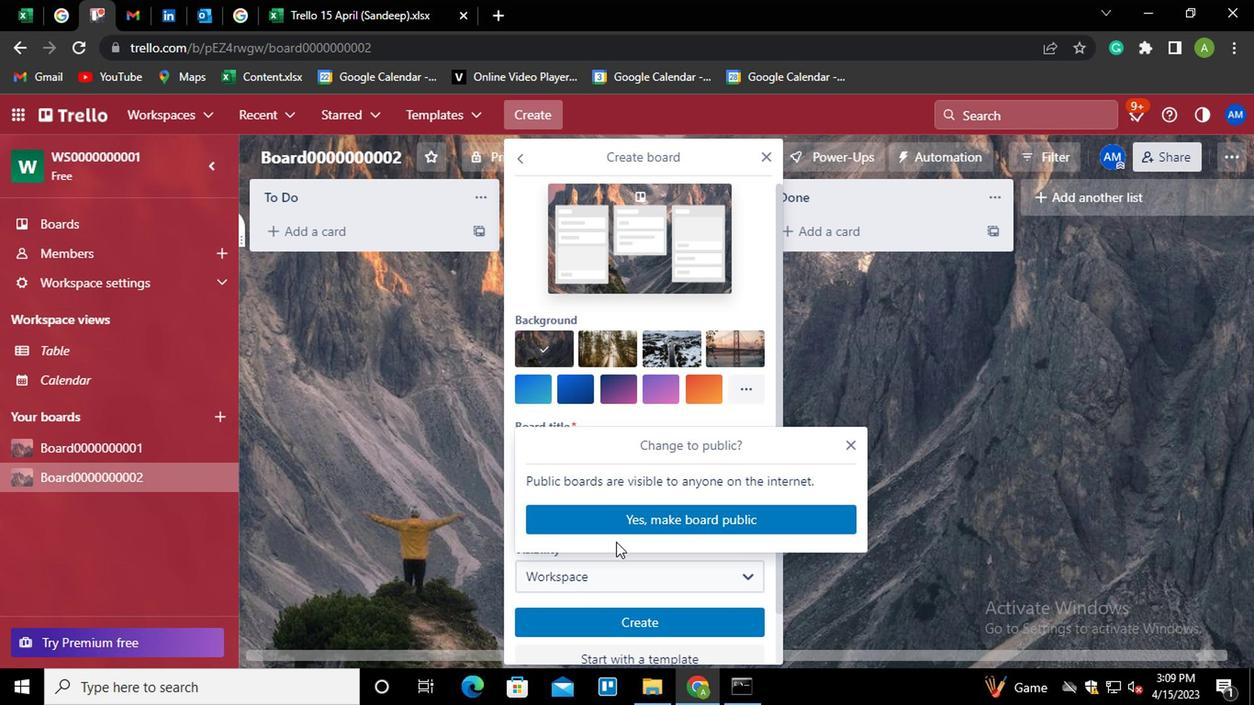 
Action: Mouse pressed left at (626, 517)
Screenshot: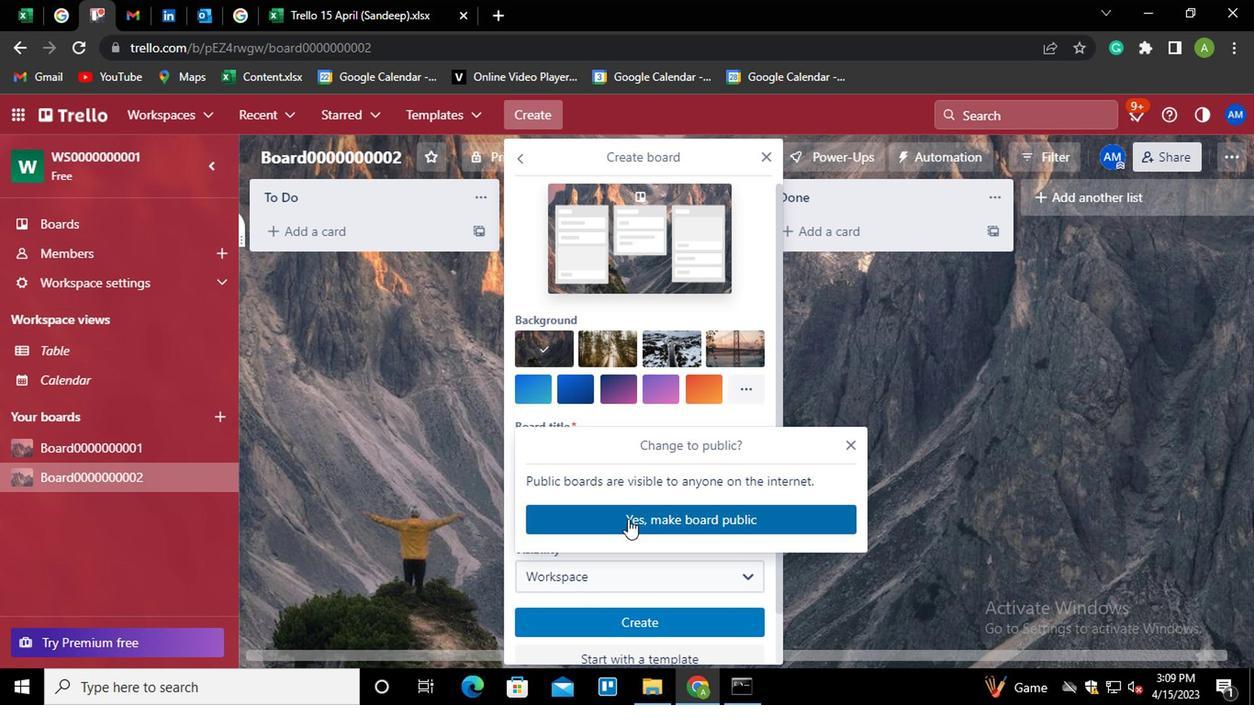 
Action: Mouse moved to (607, 626)
Screenshot: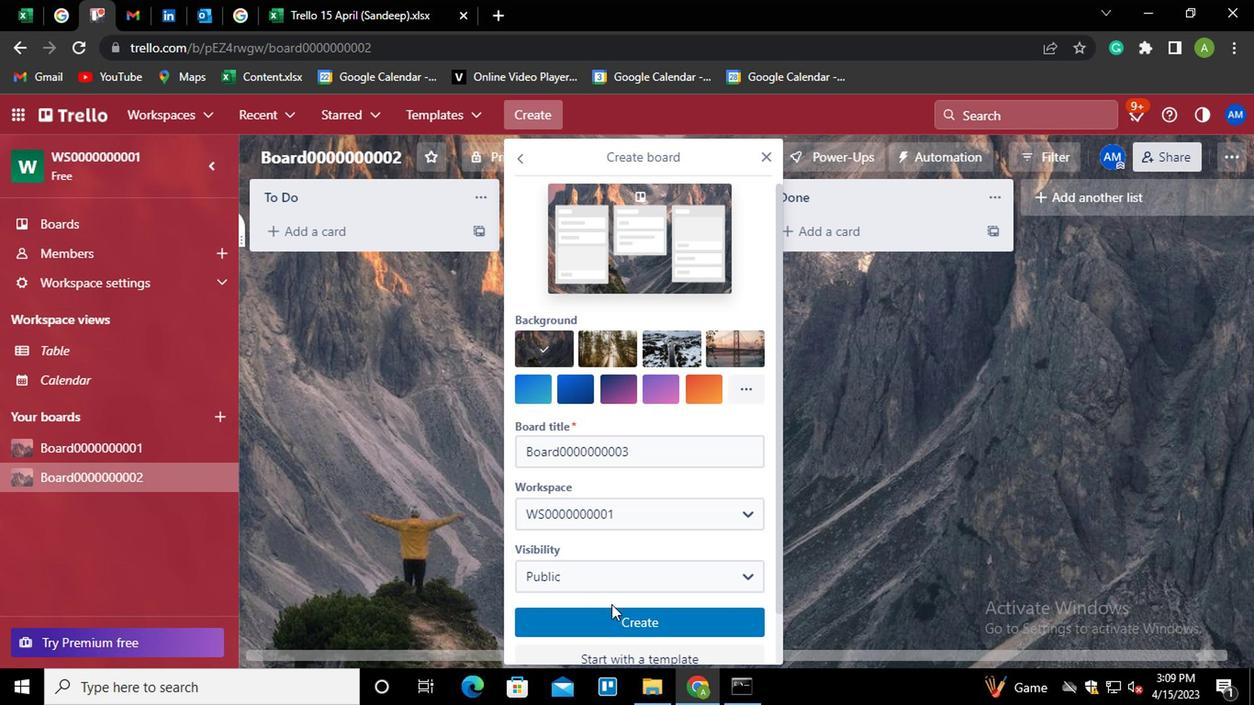 
Action: Mouse pressed left at (607, 626)
Screenshot: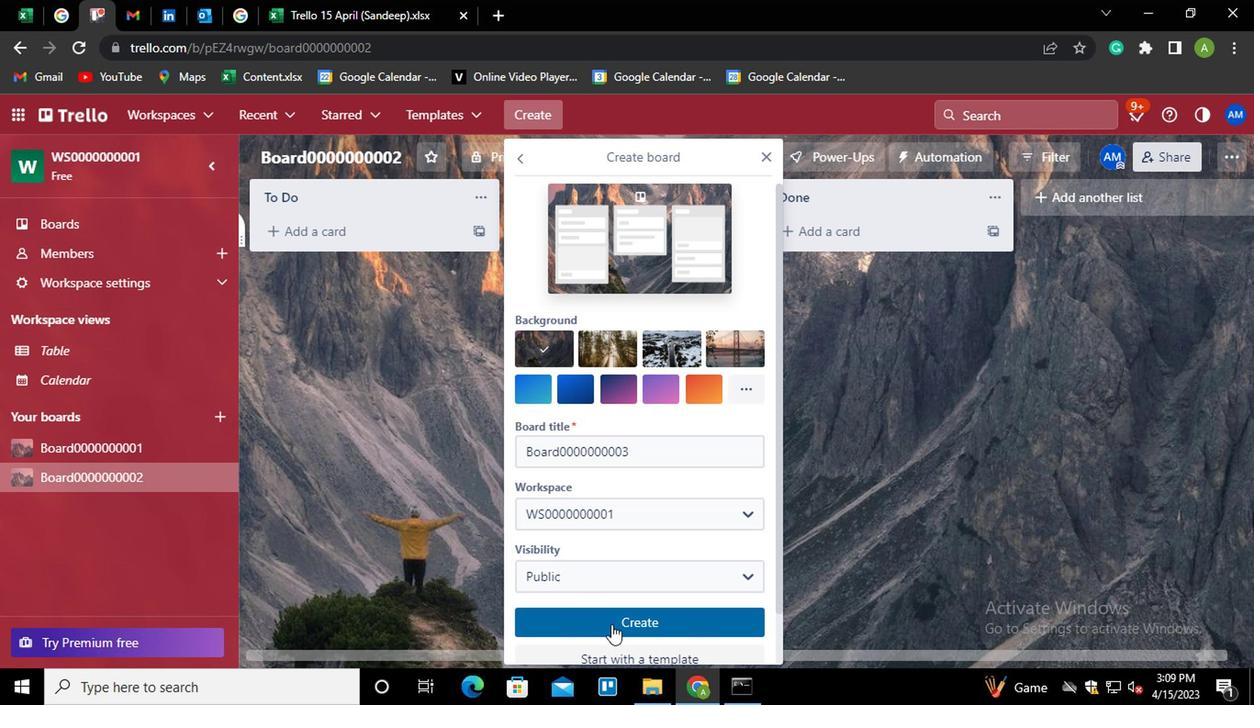 
Action: Mouse moved to (97, 455)
Screenshot: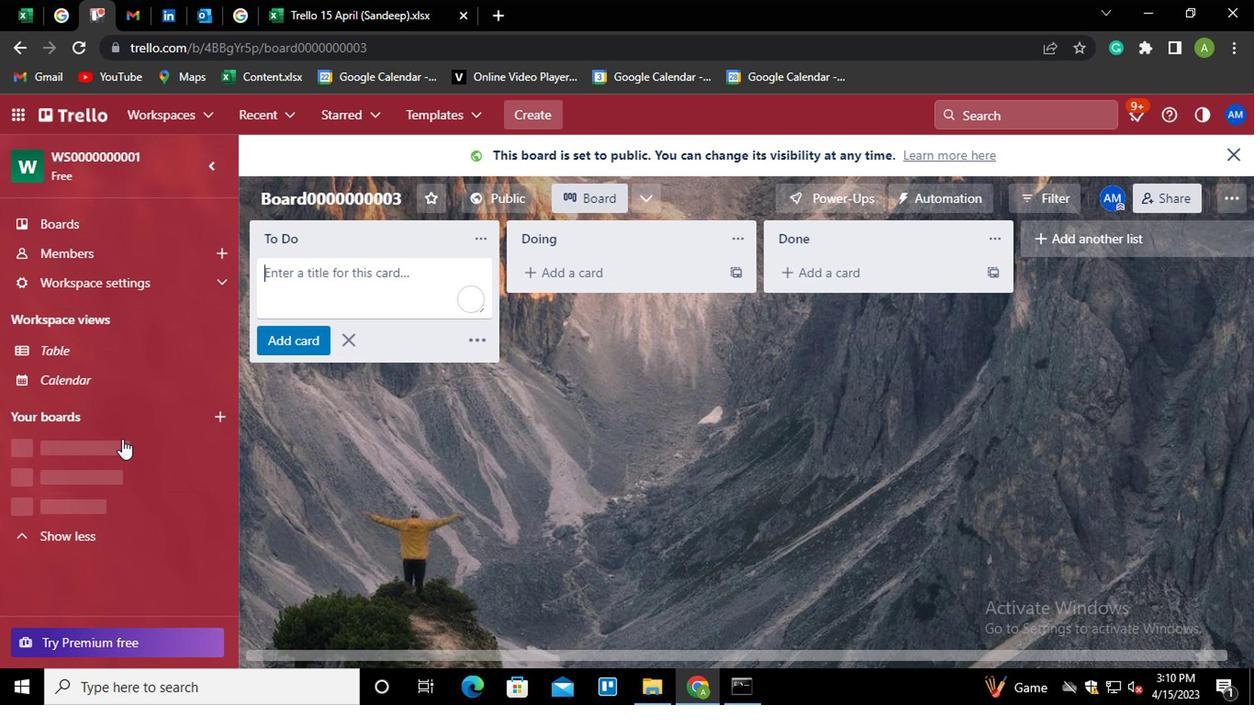 
Action: Mouse pressed left at (97, 455)
Screenshot: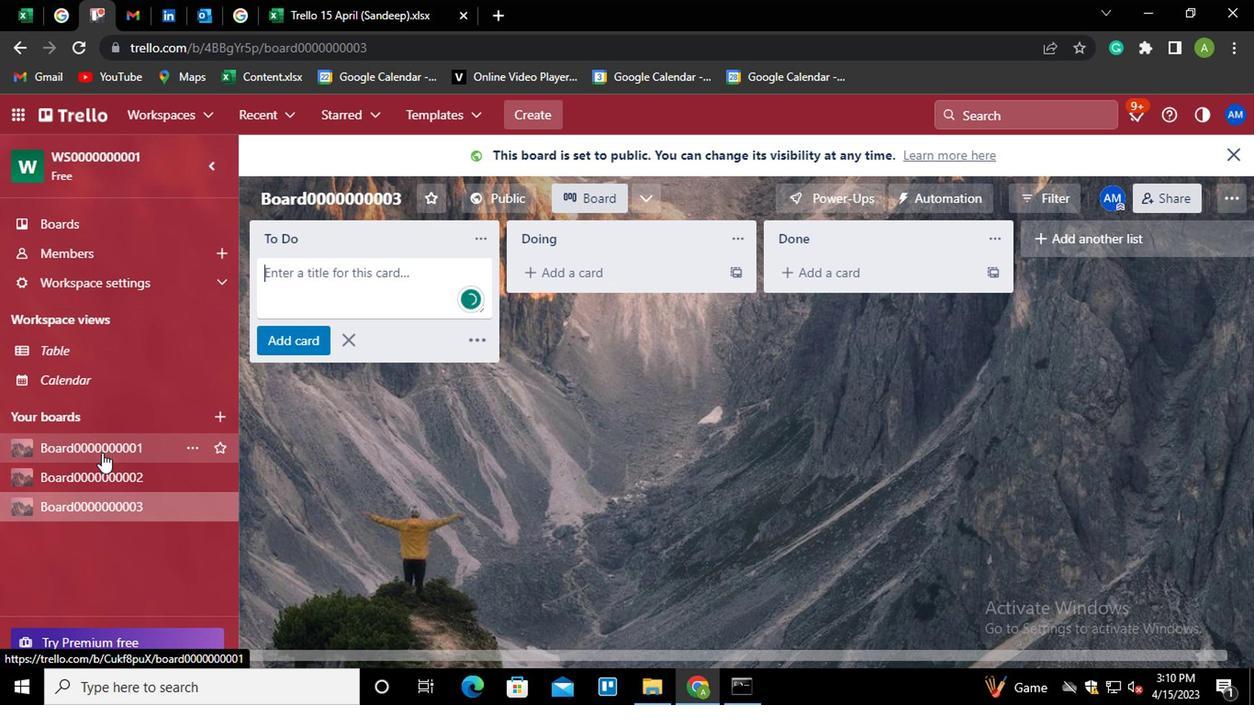 
Action: Mouse moved to (286, 237)
Screenshot: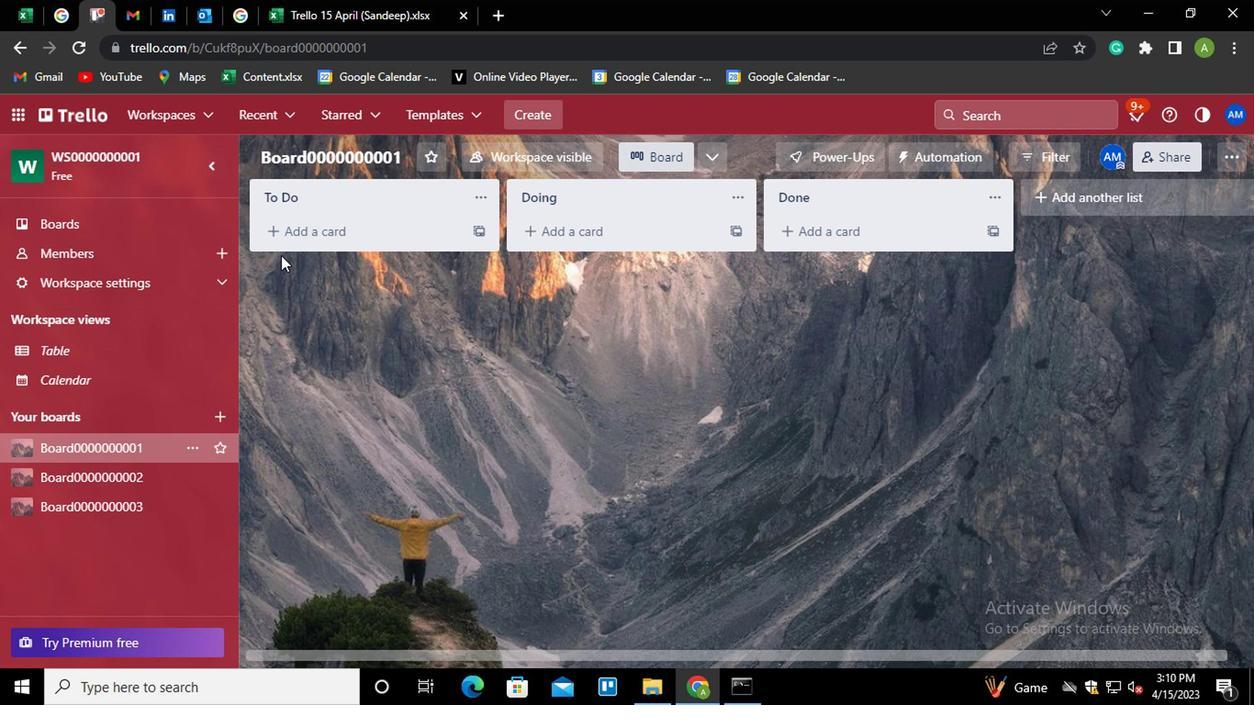 
Action: Mouse pressed left at (286, 237)
Screenshot: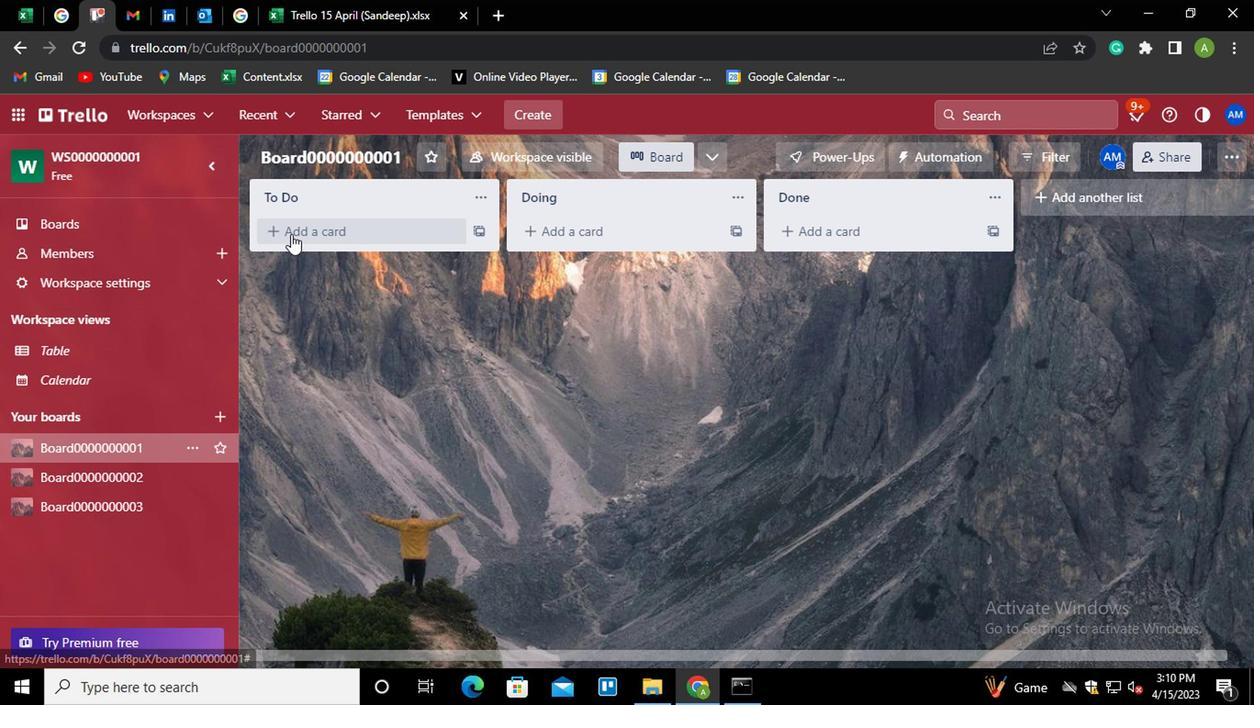 
Action: Mouse moved to (295, 248)
Screenshot: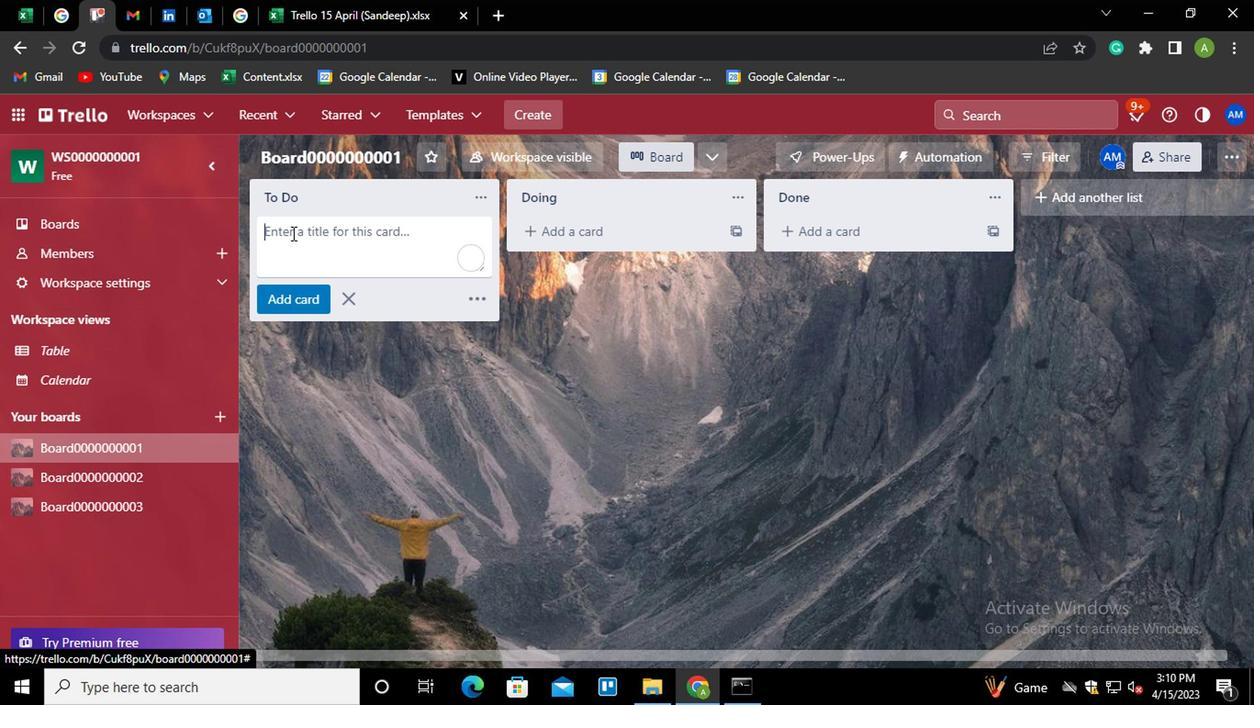 
Action: Key pressed <Key.shift>CRA<Key.backspace><Key.backspace>ARD0000000001<Key.enter><Key.shift>CARD0000000002<Key.enter>
Screenshot: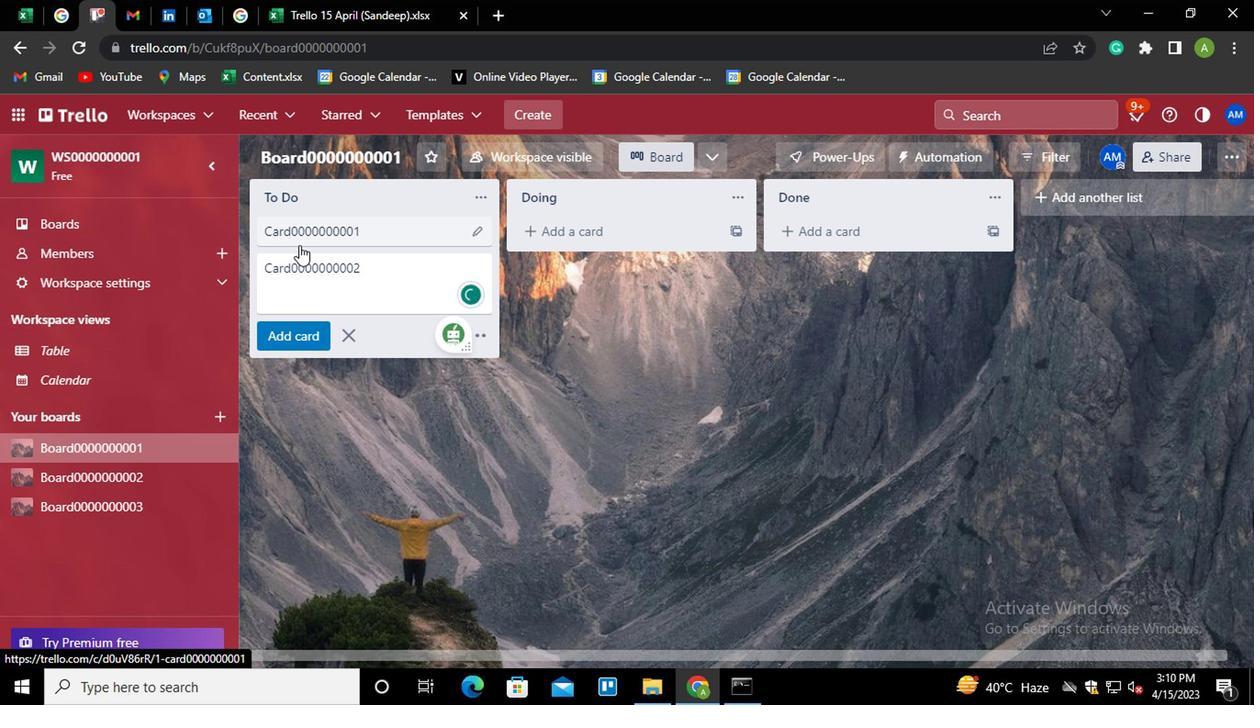
Action: Mouse moved to (733, 565)
Screenshot: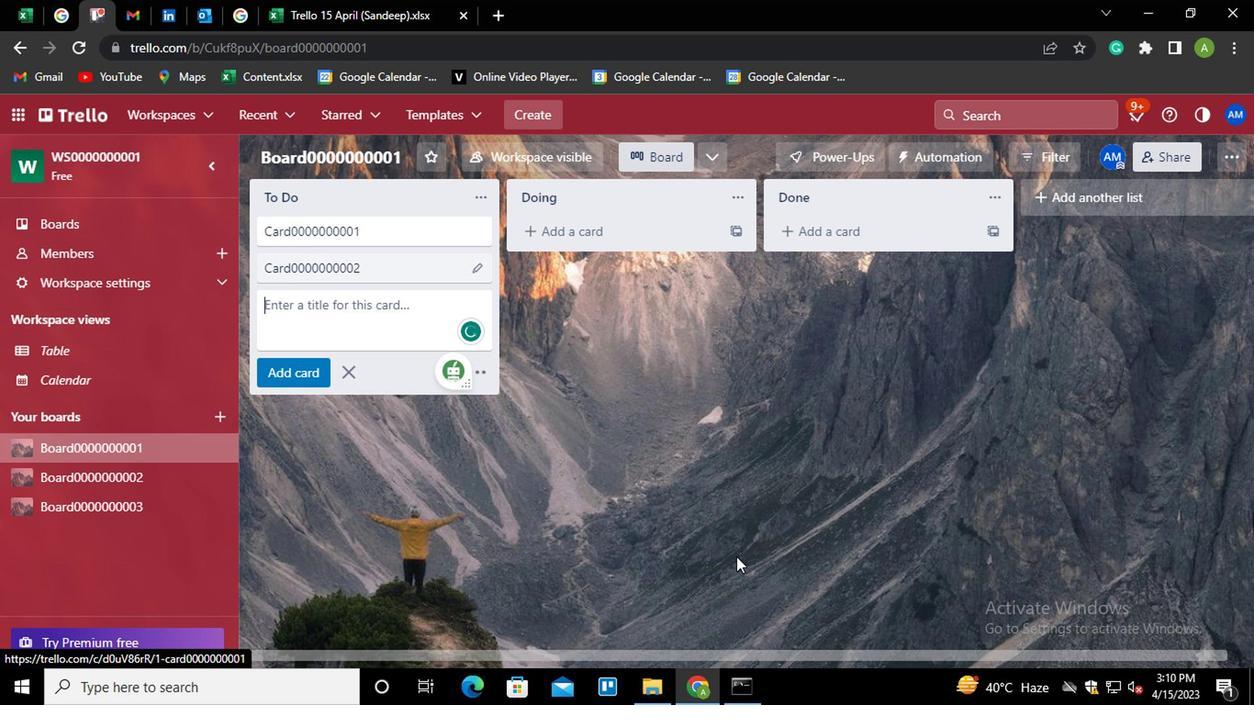 
